 Task: Open Card Legal Compliance Review in Board Business Model Revenue Streams Analysis and Optimization to Workspace Administrative Assistance and add a team member Softage.1@softage.net, a label Yellow, a checklist Affiliate Marketing, an attachment from your google drive, a color Yellow and finally, add a card description 'Develop and launch new customer acquisition strategy' and a comment 'Given the potential impact of this task on our company social responsibility, let us ensure that we approach it with a sense of ethical awareness and consciousness.'. Add a start date 'Jan 09, 1900' with a due date 'Jan 16, 1900'
Action: Mouse moved to (731, 204)
Screenshot: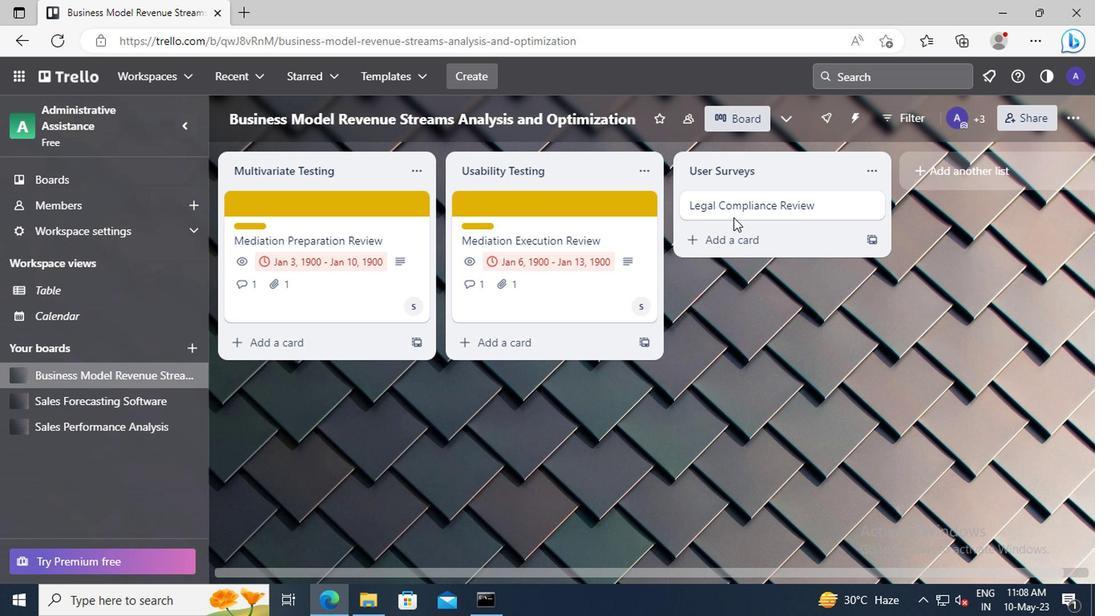 
Action: Mouse pressed left at (731, 204)
Screenshot: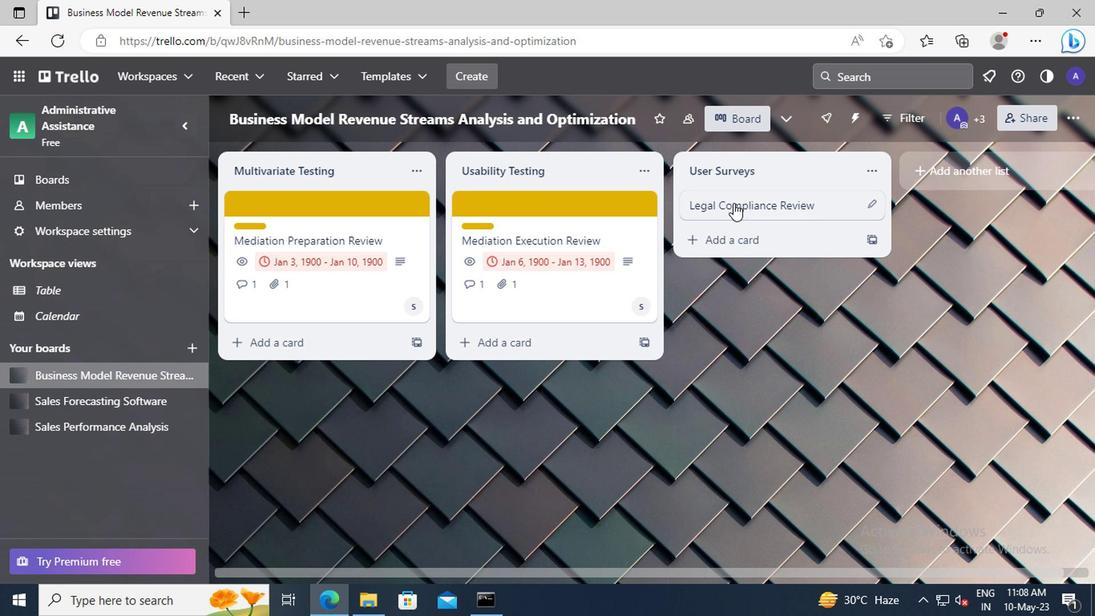 
Action: Mouse moved to (740, 261)
Screenshot: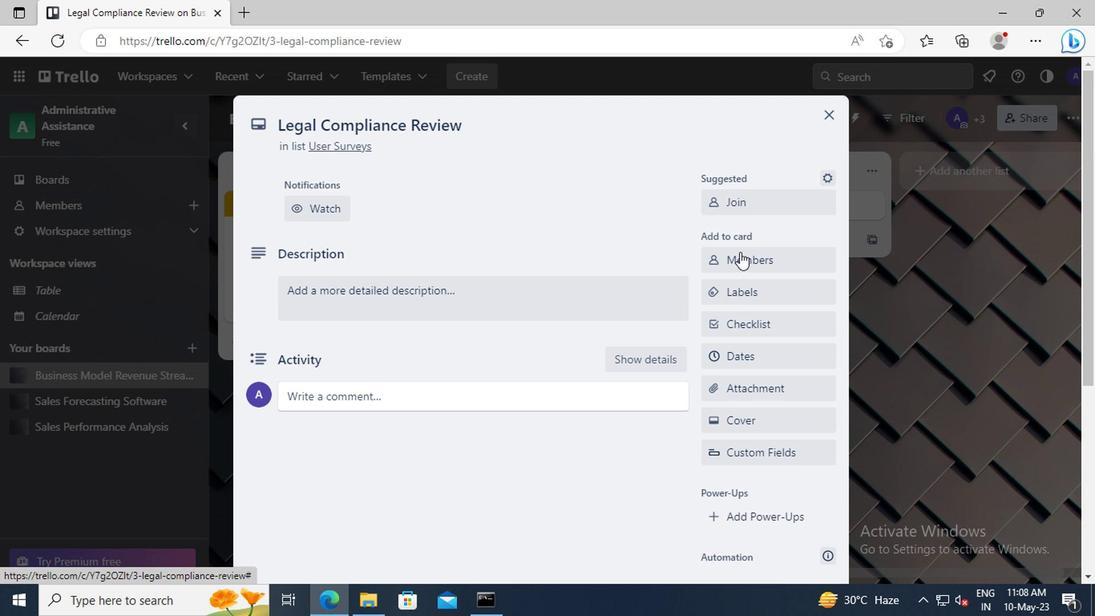 
Action: Mouse pressed left at (740, 261)
Screenshot: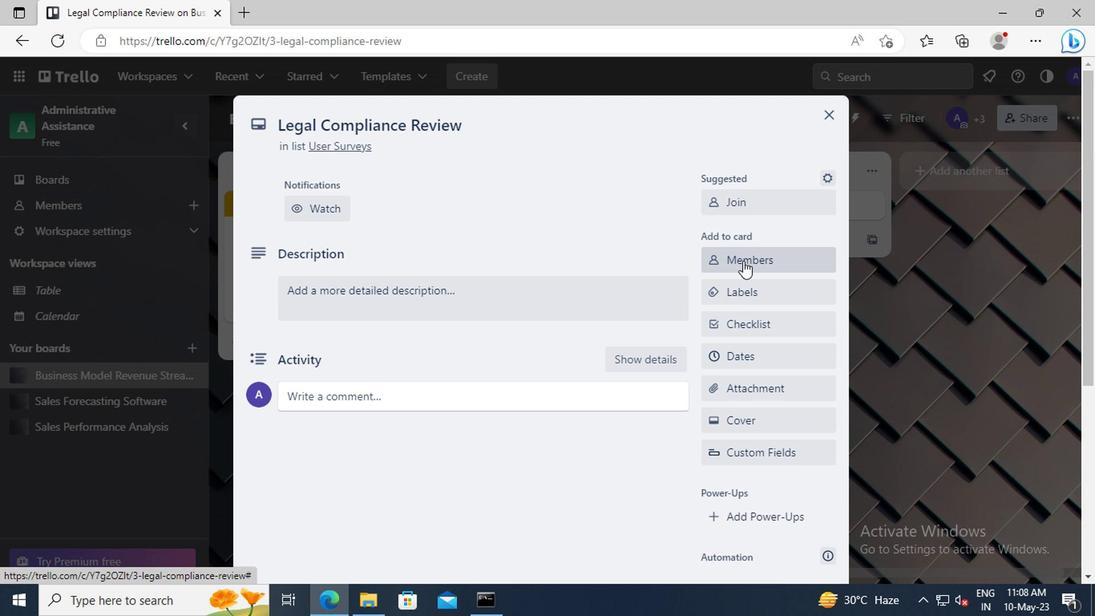 
Action: Mouse moved to (750, 331)
Screenshot: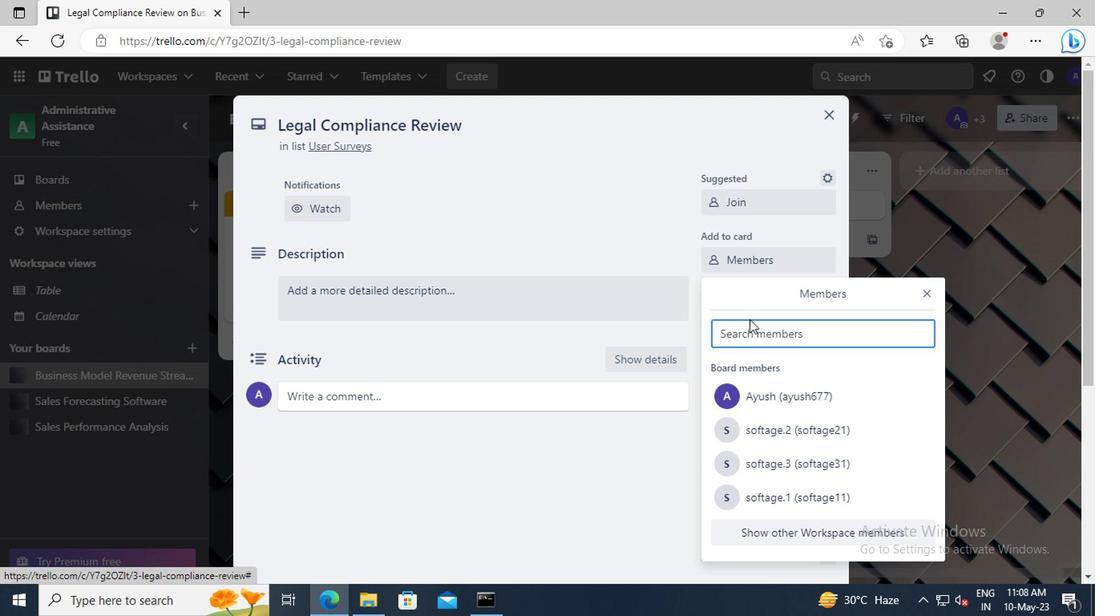 
Action: Mouse pressed left at (750, 331)
Screenshot: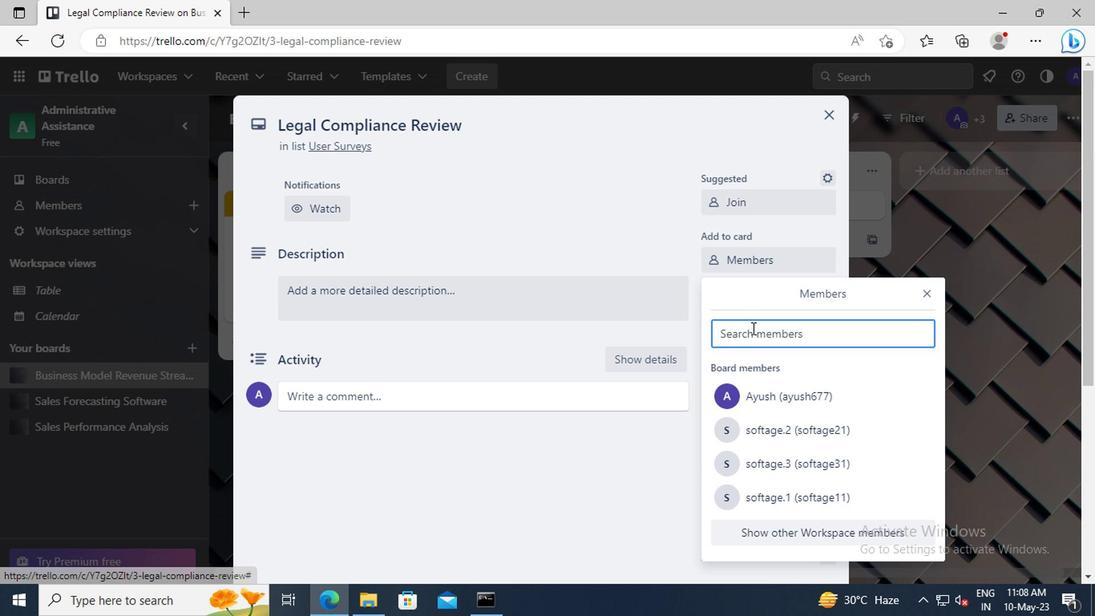 
Action: Key pressed <Key.shift>SOFTAGE.1
Screenshot: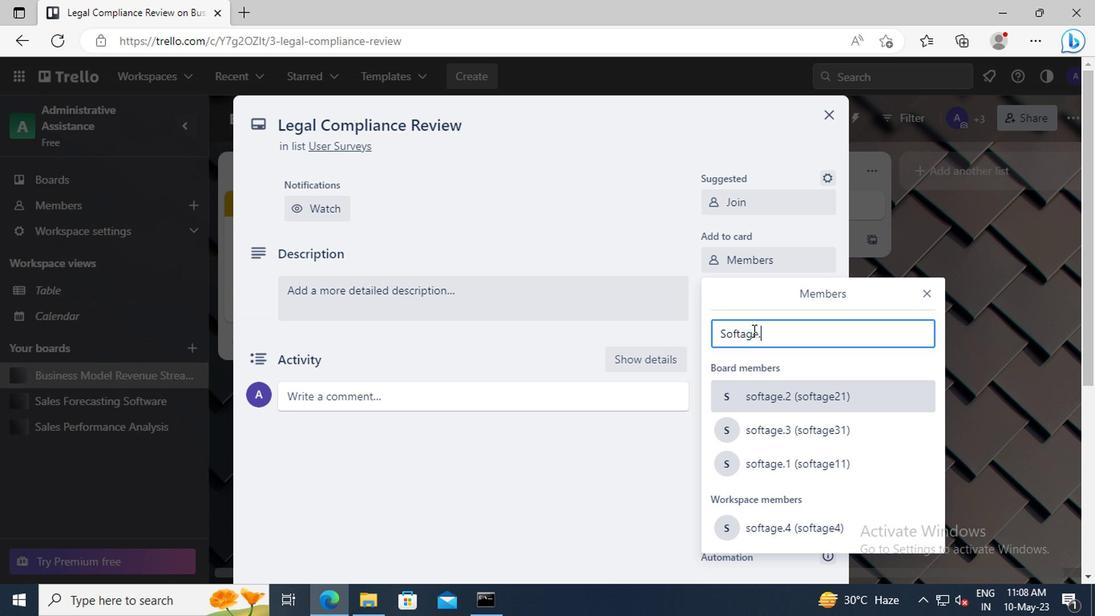 
Action: Mouse moved to (751, 395)
Screenshot: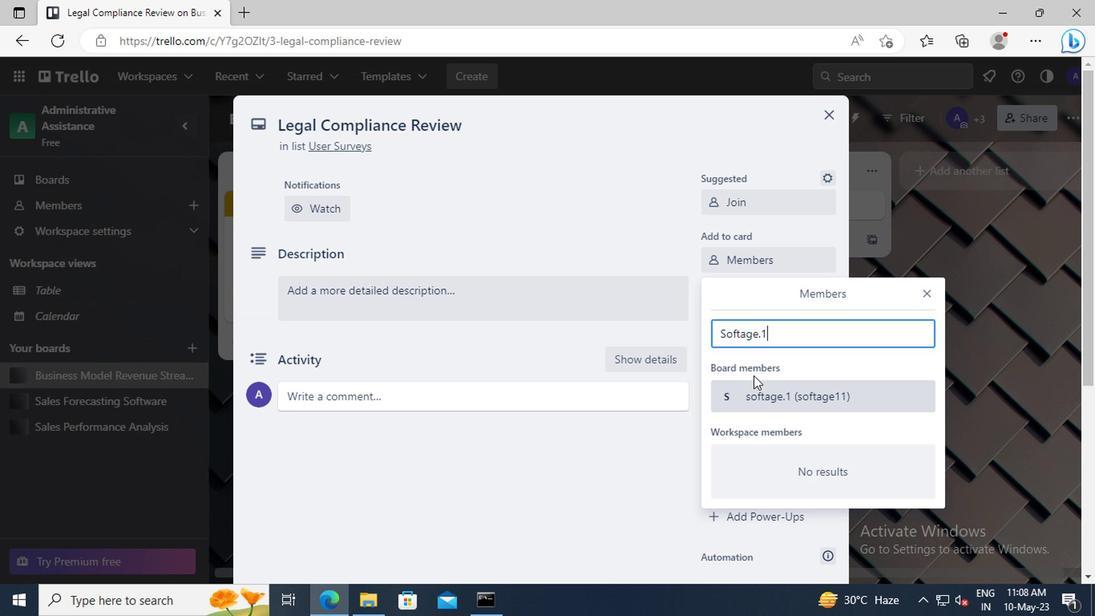 
Action: Mouse pressed left at (751, 395)
Screenshot: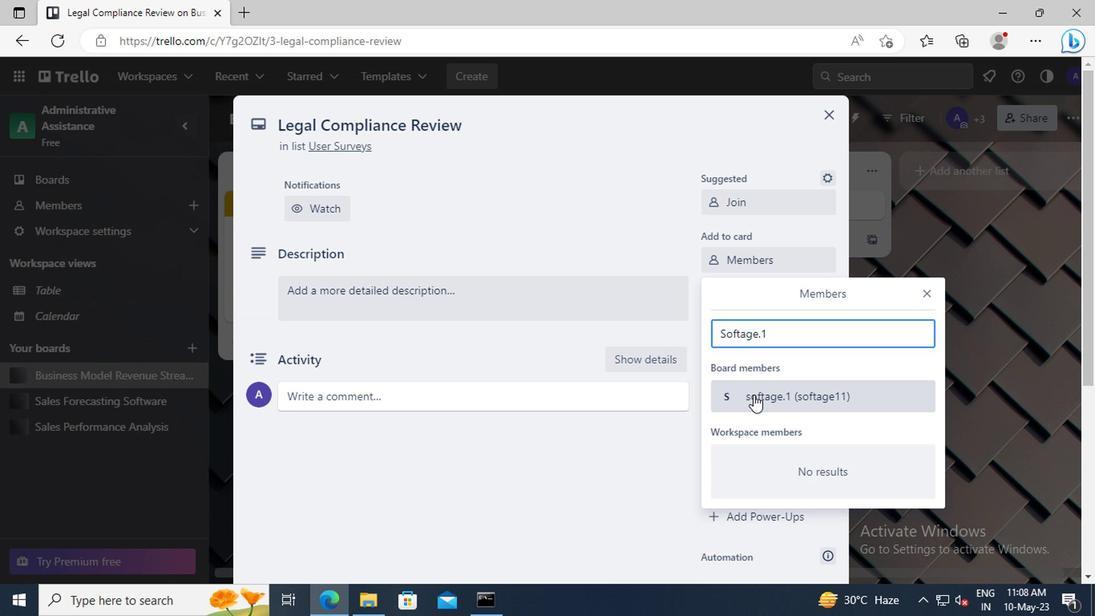 
Action: Mouse moved to (924, 294)
Screenshot: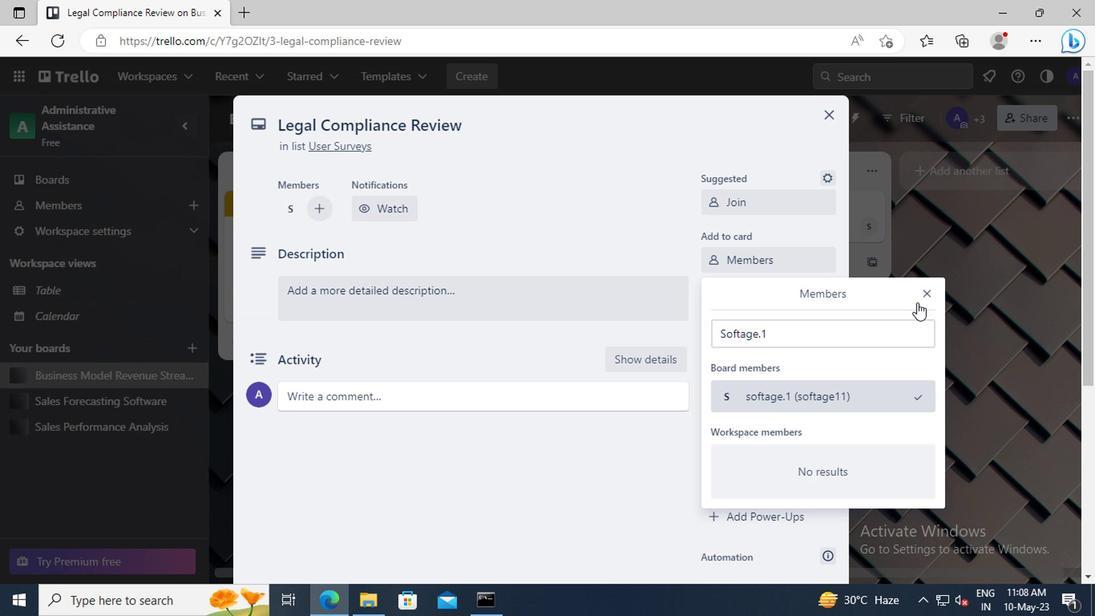 
Action: Mouse pressed left at (924, 294)
Screenshot: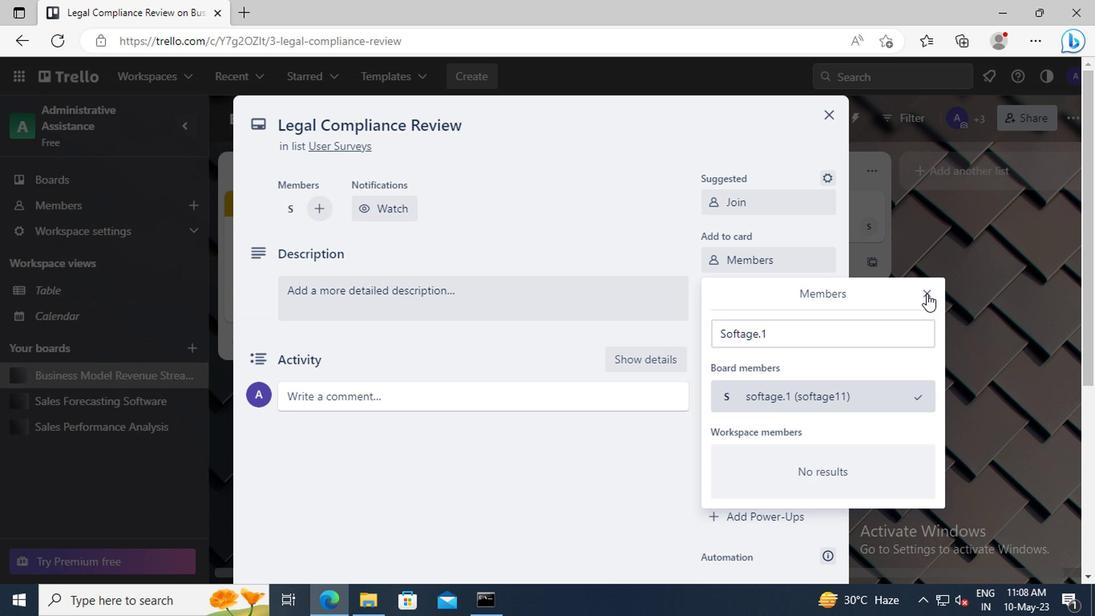 
Action: Mouse moved to (783, 294)
Screenshot: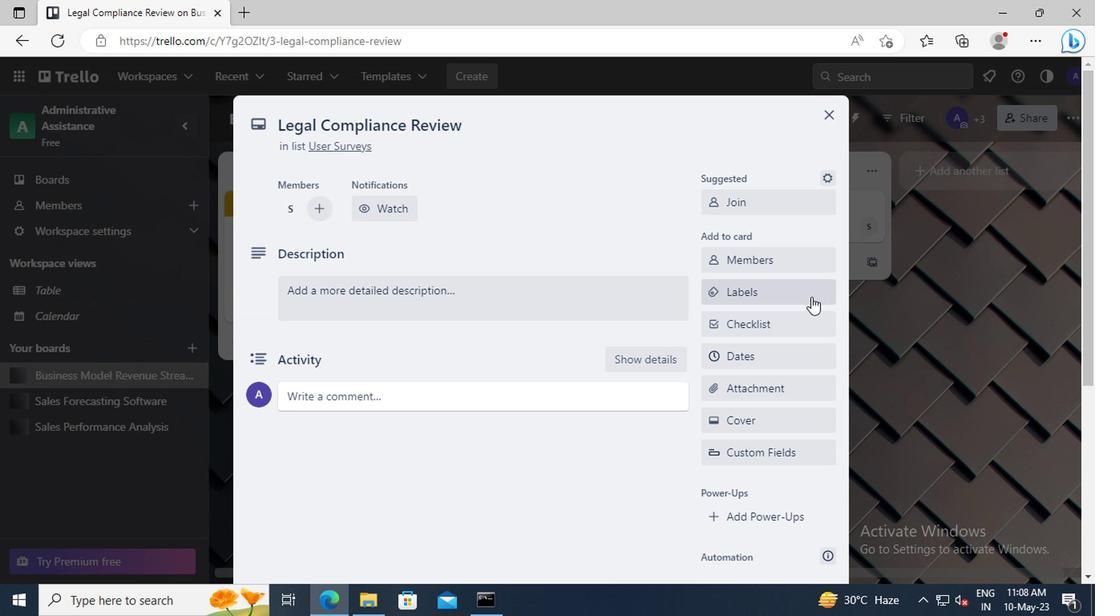 
Action: Mouse pressed left at (783, 294)
Screenshot: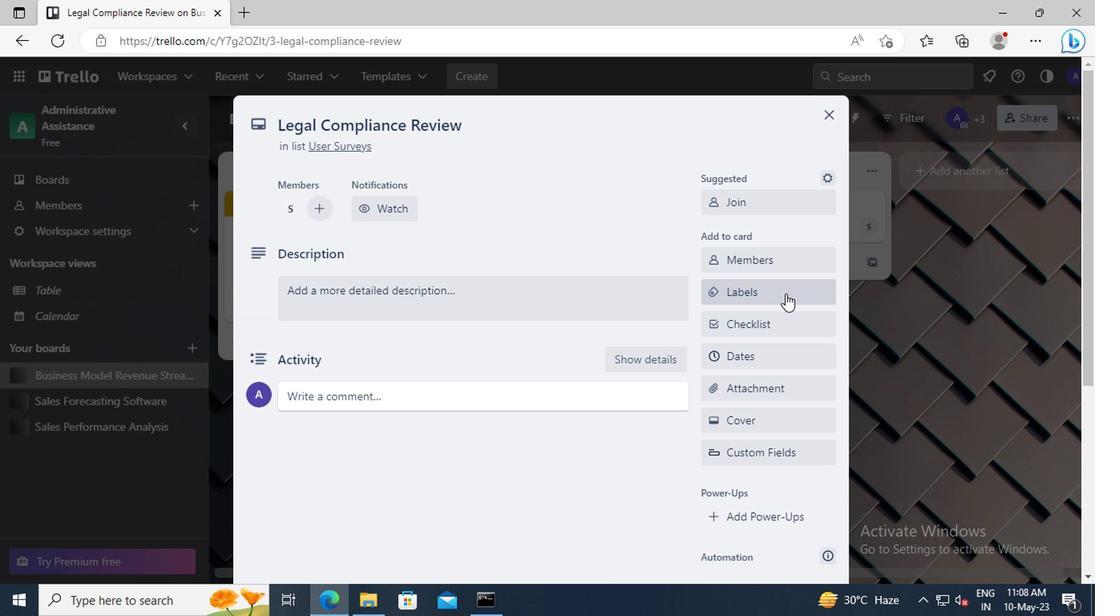 
Action: Mouse moved to (804, 398)
Screenshot: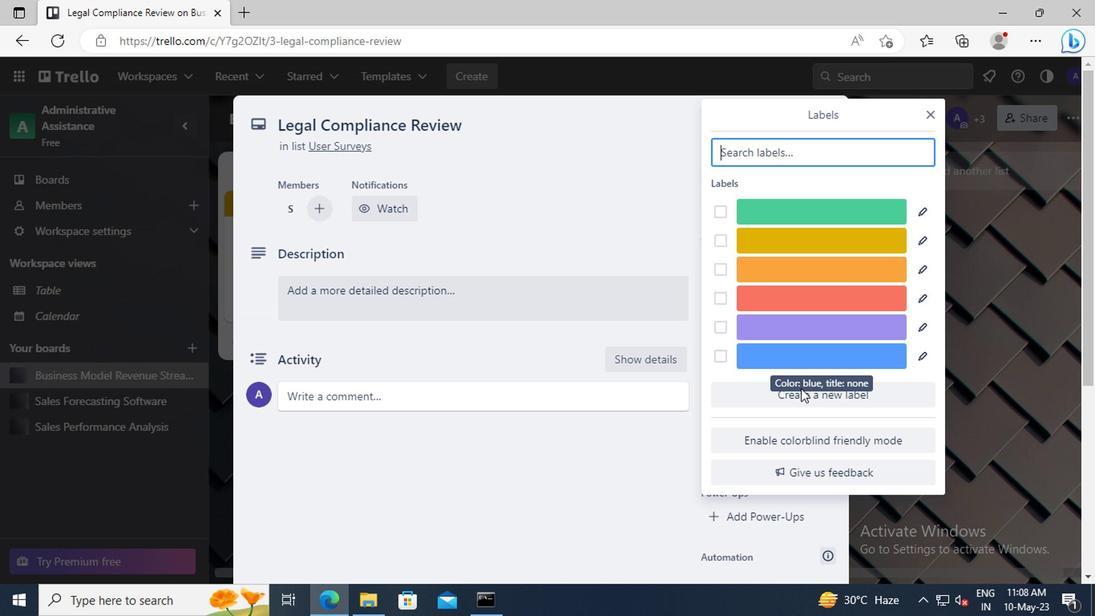 
Action: Mouse pressed left at (804, 398)
Screenshot: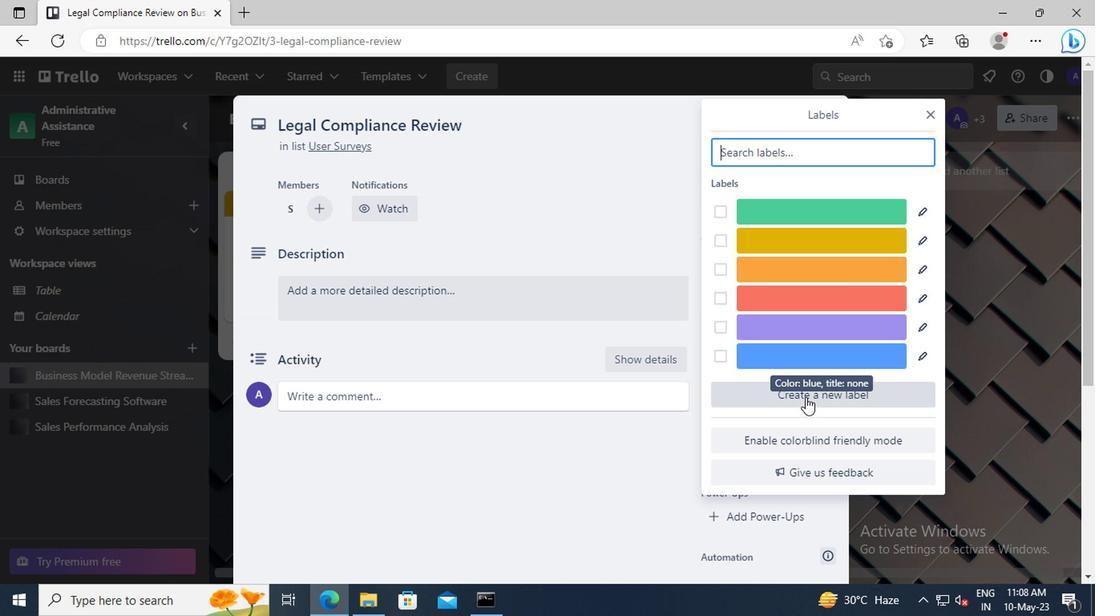 
Action: Mouse moved to (787, 347)
Screenshot: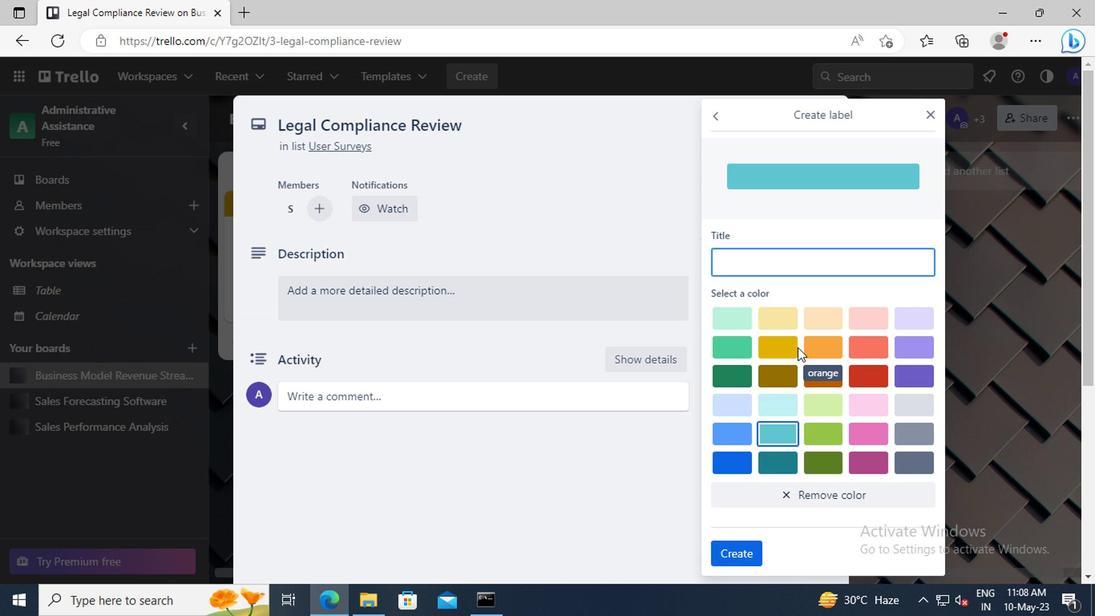 
Action: Mouse pressed left at (787, 347)
Screenshot: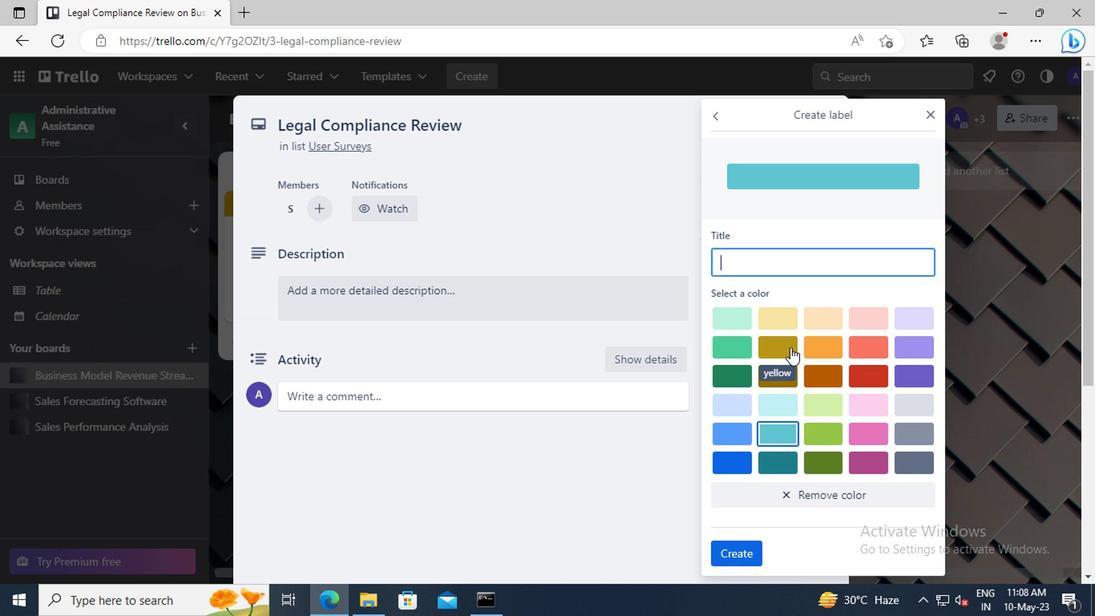
Action: Mouse moved to (744, 547)
Screenshot: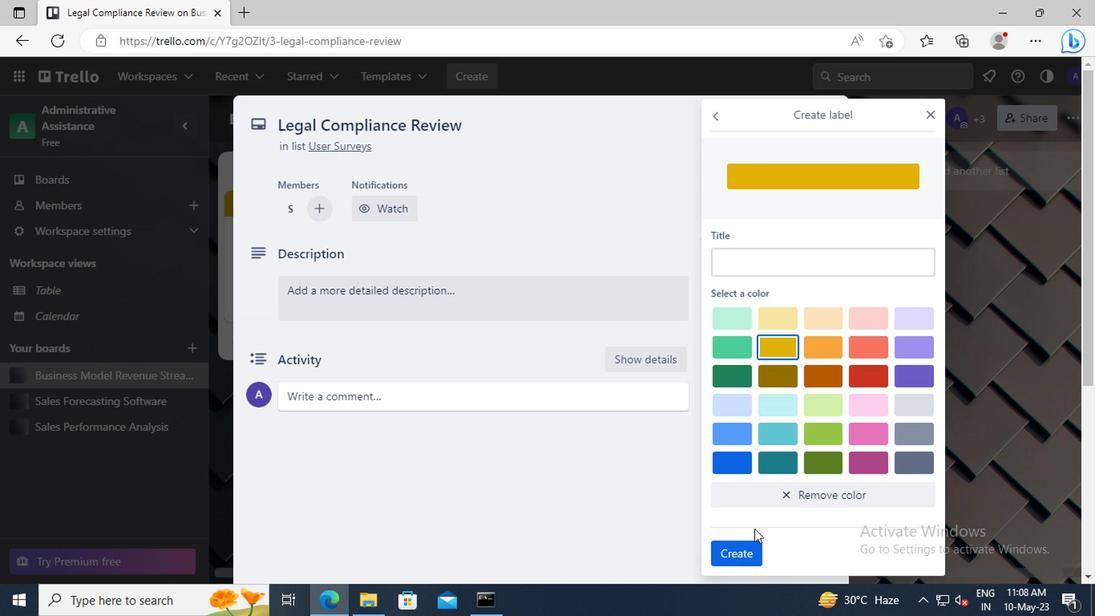 
Action: Mouse pressed left at (744, 547)
Screenshot: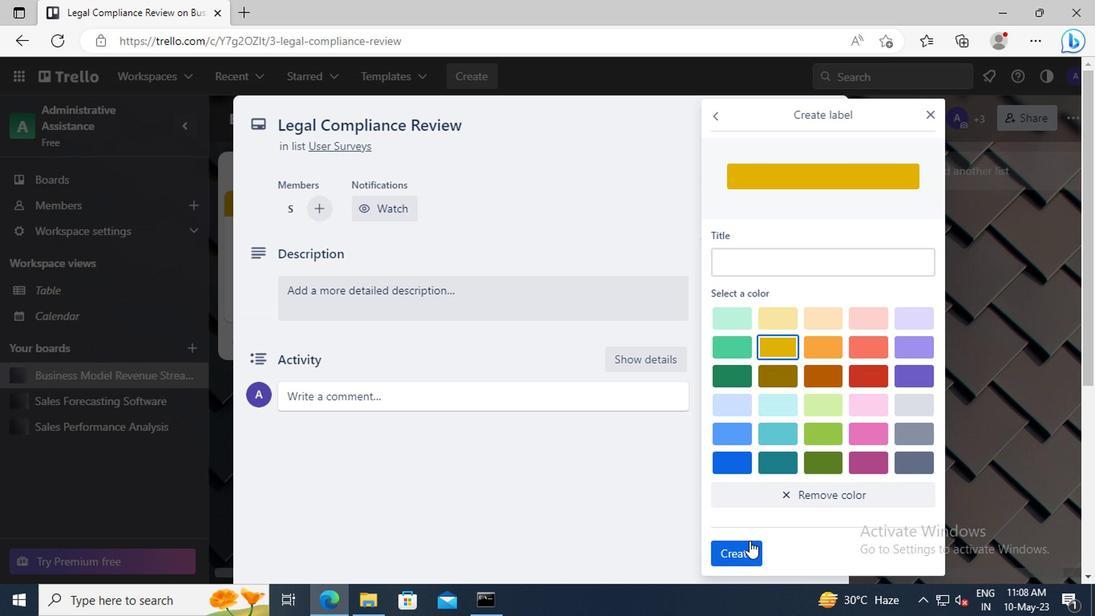 
Action: Mouse moved to (925, 115)
Screenshot: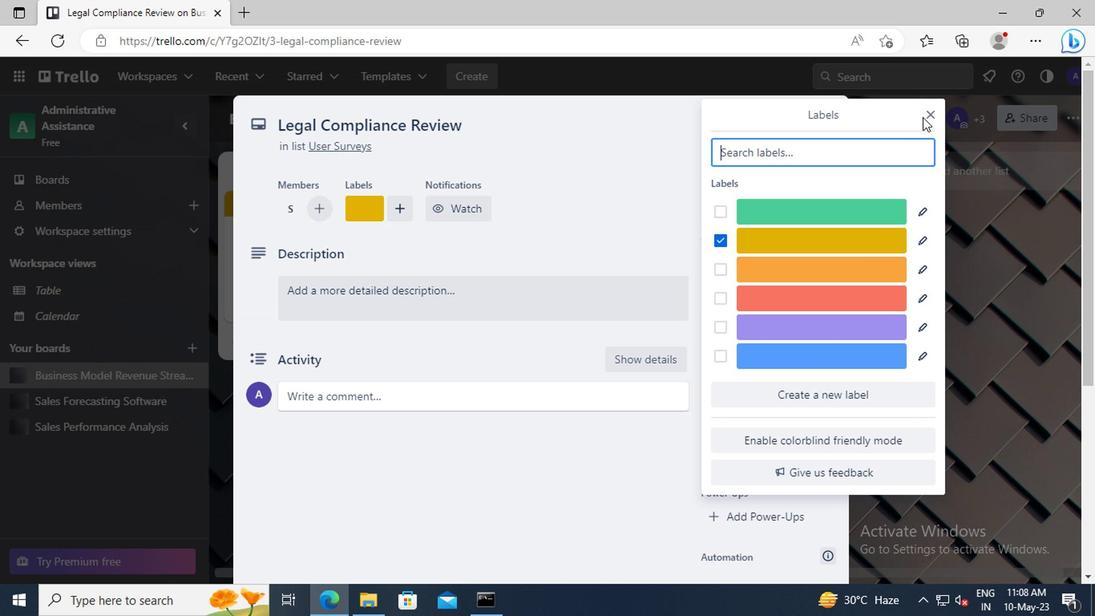 
Action: Mouse pressed left at (925, 115)
Screenshot: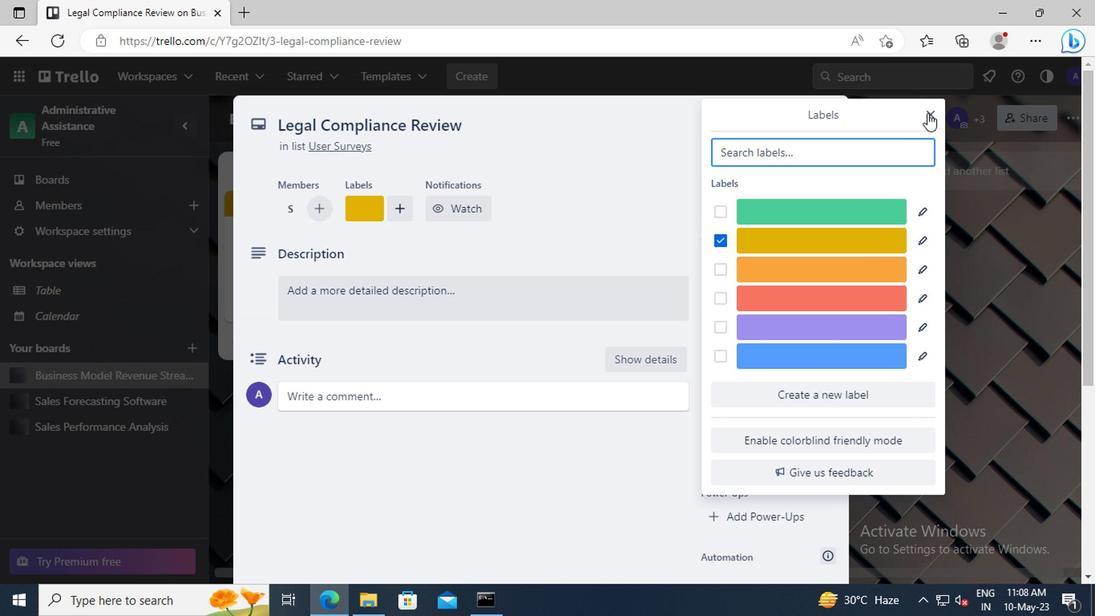 
Action: Mouse moved to (783, 327)
Screenshot: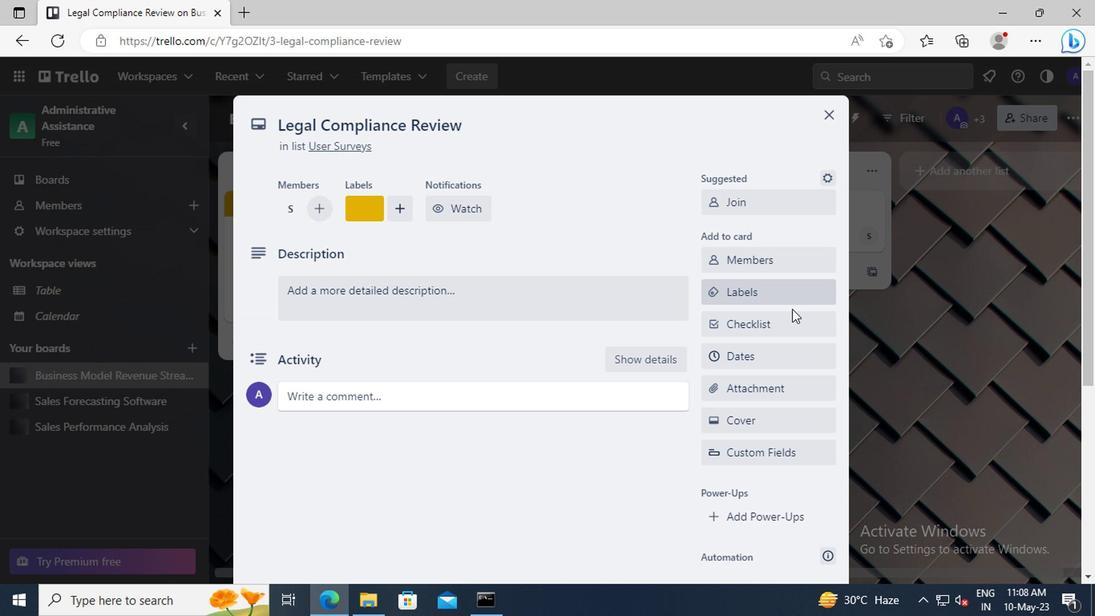
Action: Mouse pressed left at (783, 327)
Screenshot: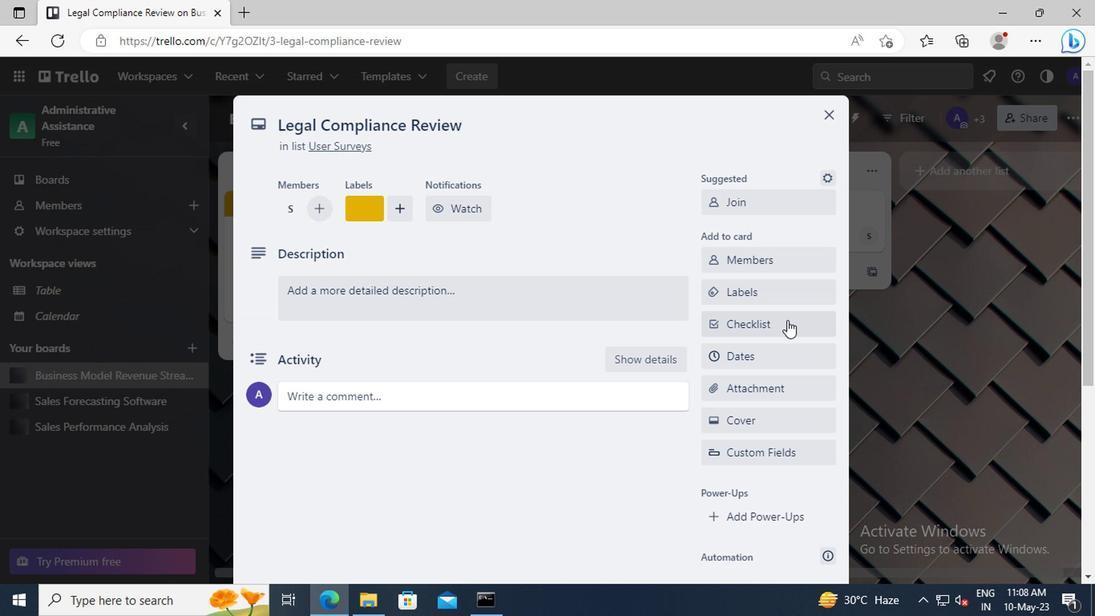 
Action: Key pressed <Key.shift>AFFILIATE<Key.space><Key.shift>MARKETING
Screenshot: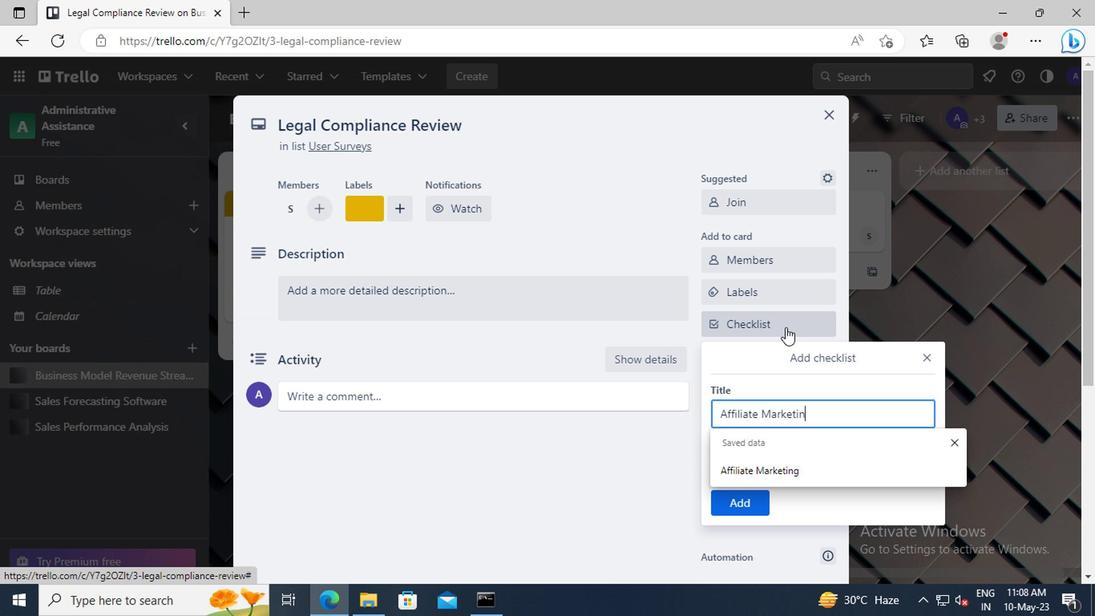 
Action: Mouse moved to (737, 503)
Screenshot: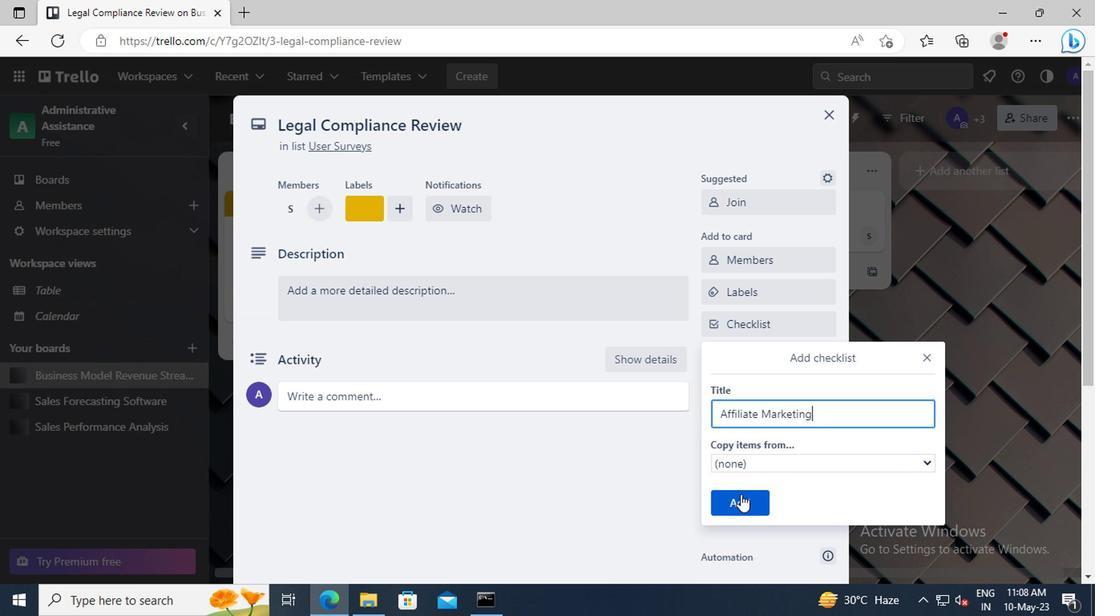 
Action: Mouse pressed left at (737, 503)
Screenshot: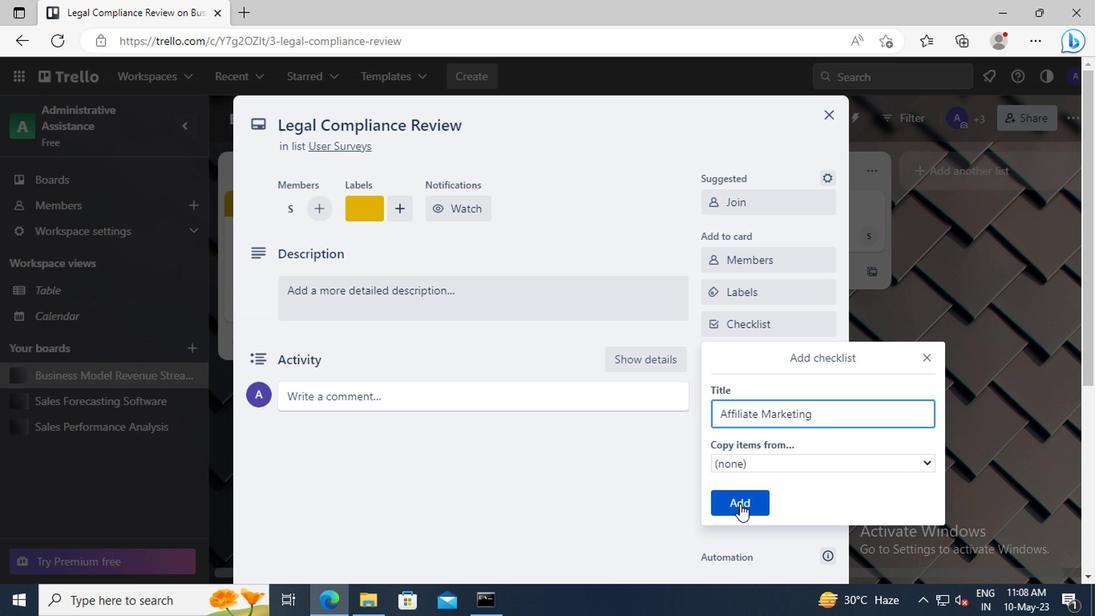 
Action: Mouse moved to (760, 394)
Screenshot: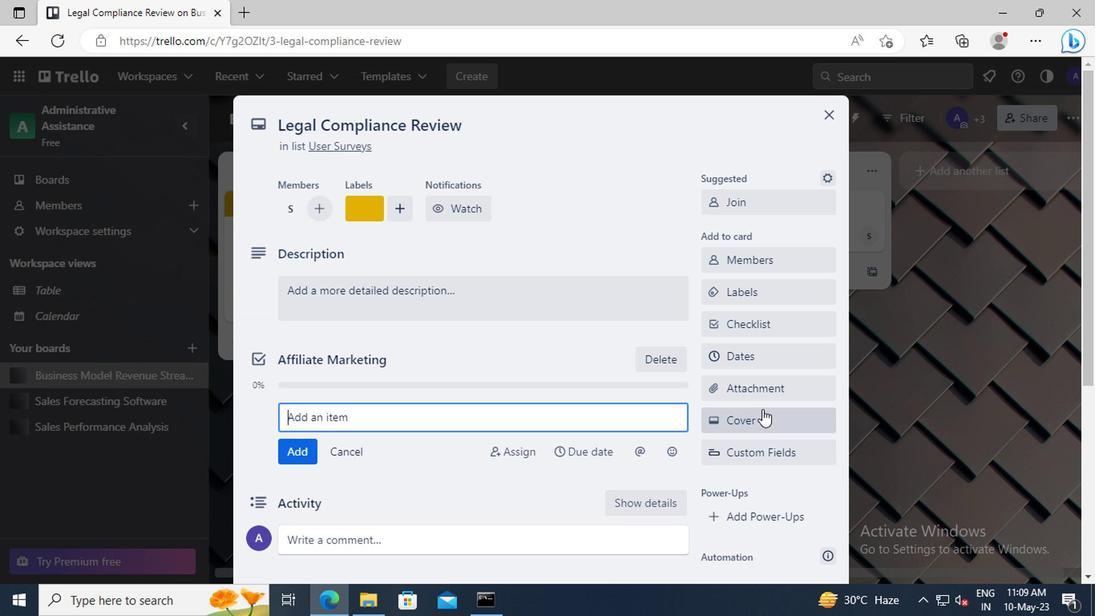 
Action: Mouse pressed left at (760, 394)
Screenshot: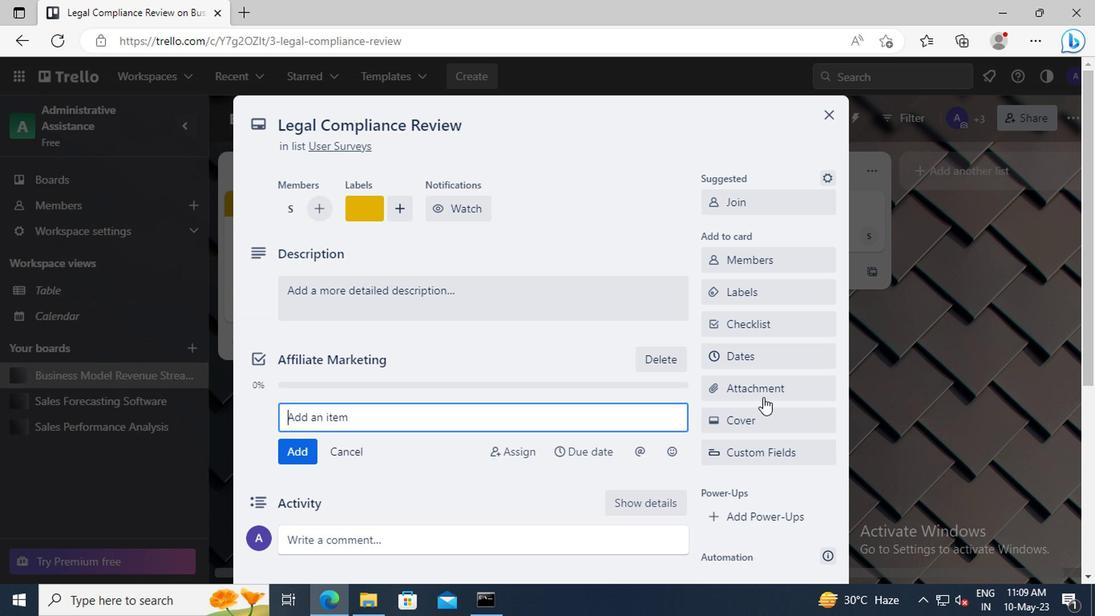 
Action: Mouse moved to (758, 197)
Screenshot: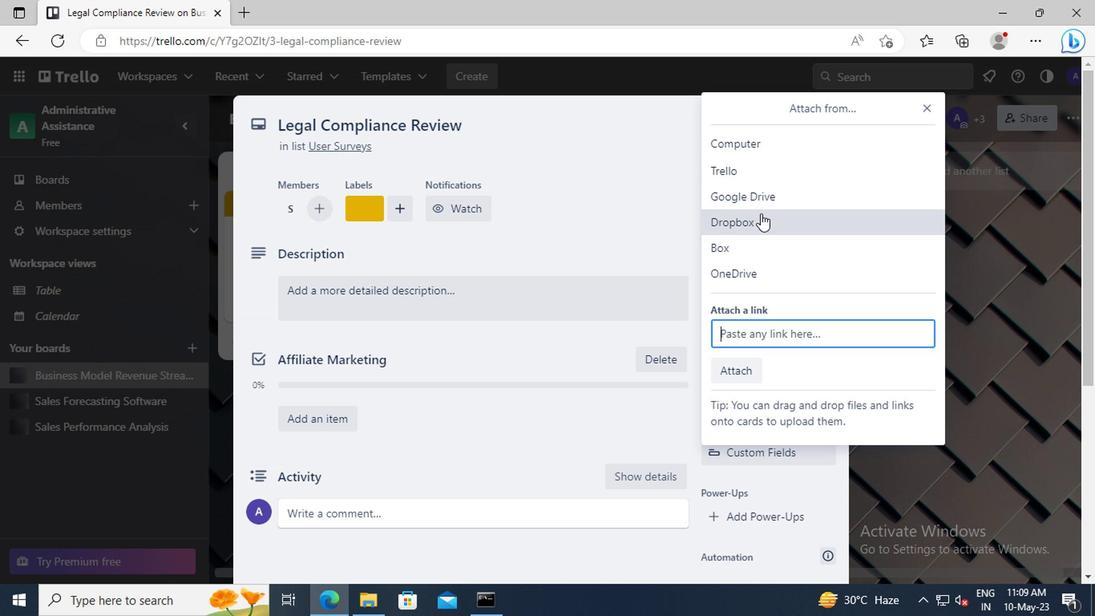 
Action: Mouse pressed left at (758, 197)
Screenshot: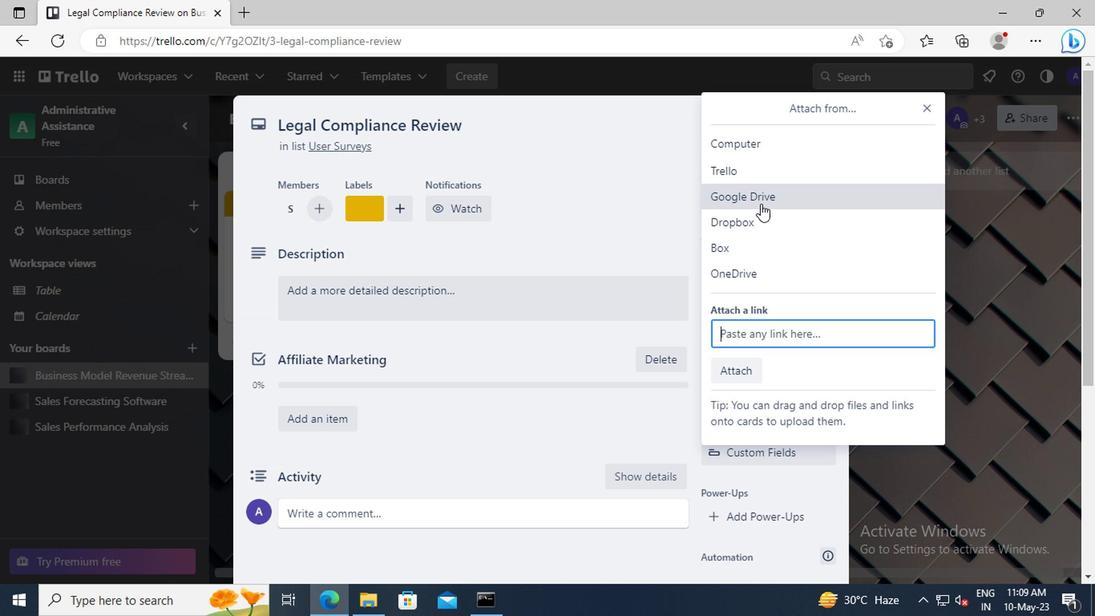 
Action: Mouse moved to (297, 334)
Screenshot: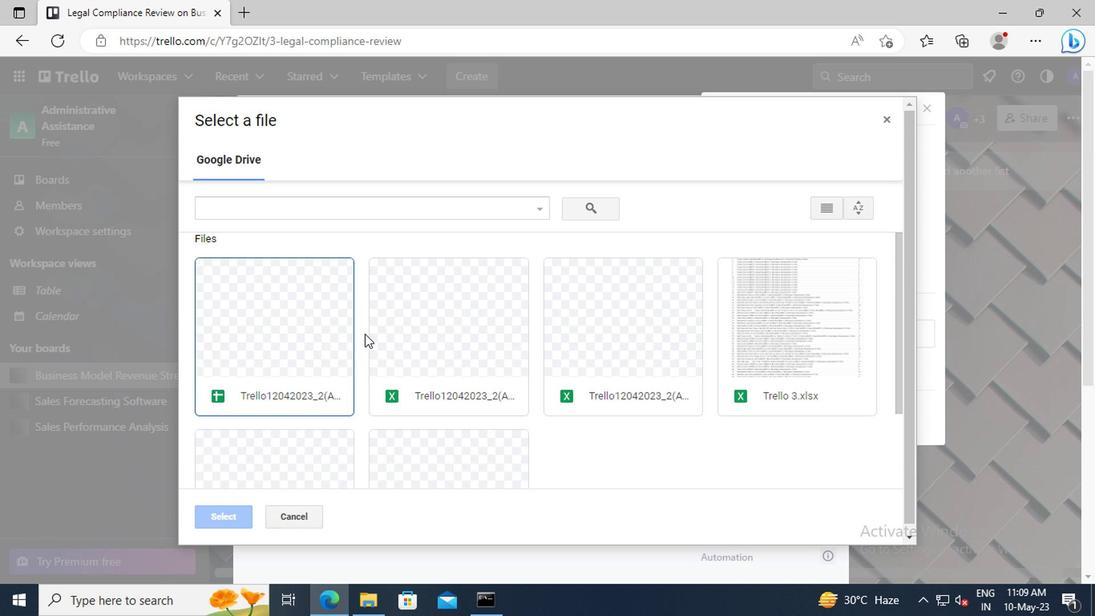
Action: Mouse pressed left at (297, 334)
Screenshot: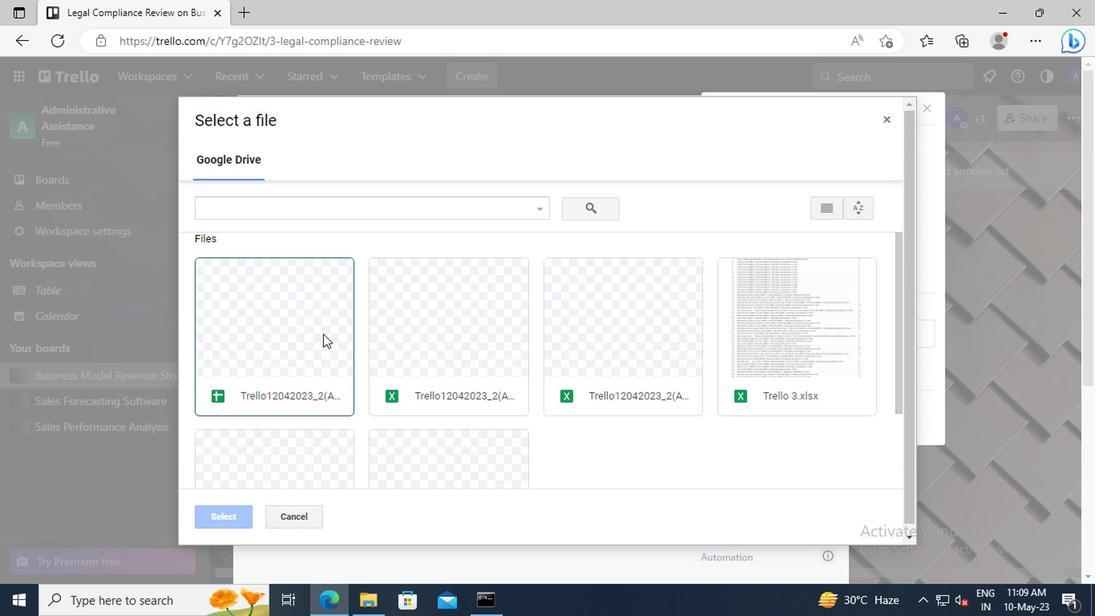 
Action: Mouse moved to (224, 520)
Screenshot: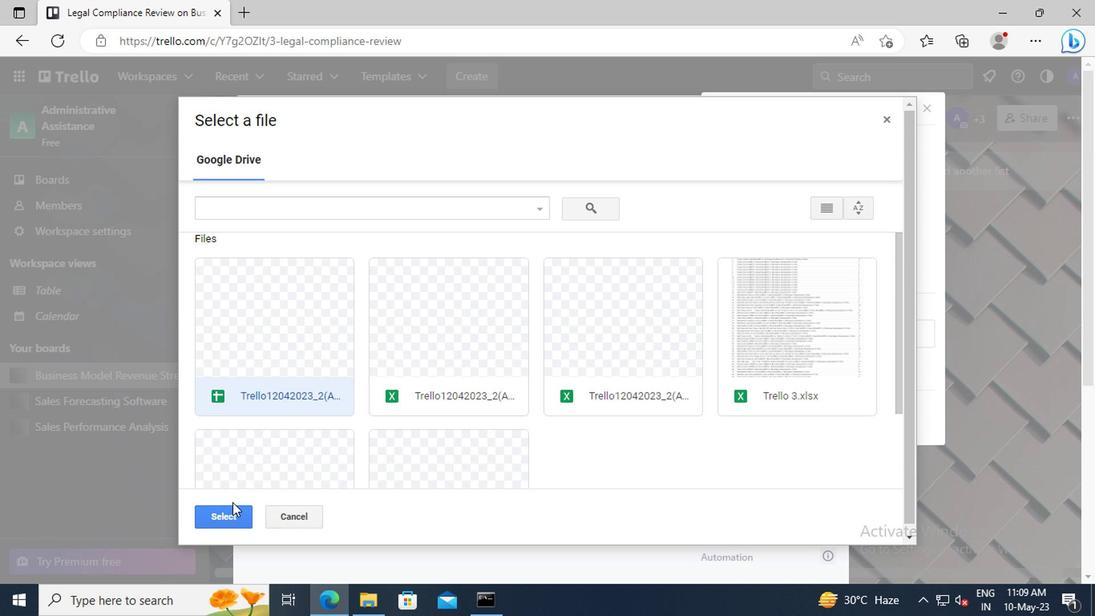 
Action: Mouse pressed left at (224, 520)
Screenshot: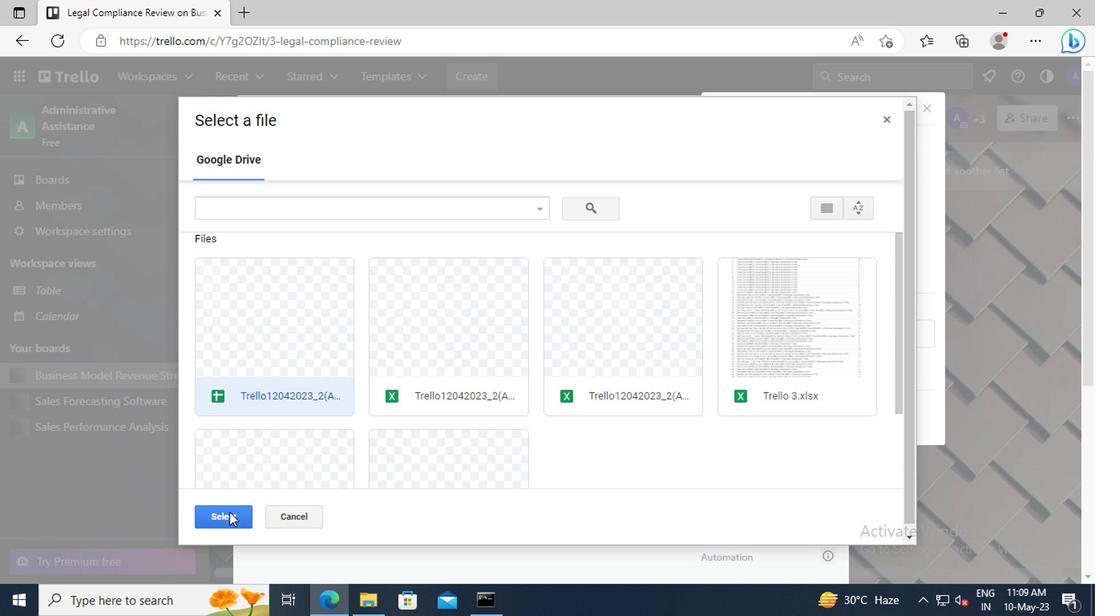 
Action: Mouse moved to (724, 423)
Screenshot: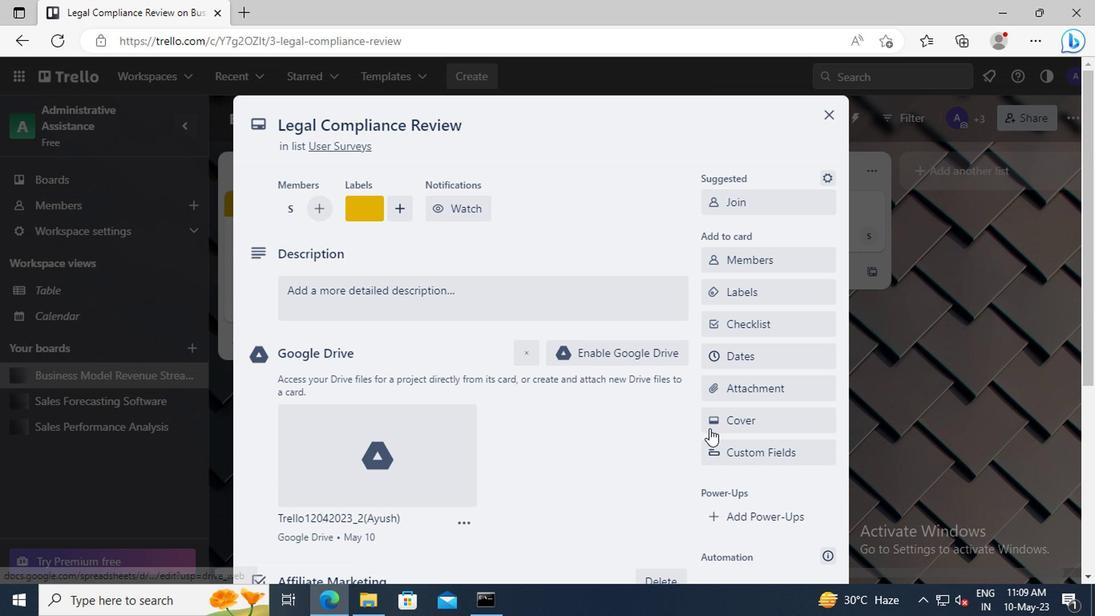 
Action: Mouse pressed left at (724, 423)
Screenshot: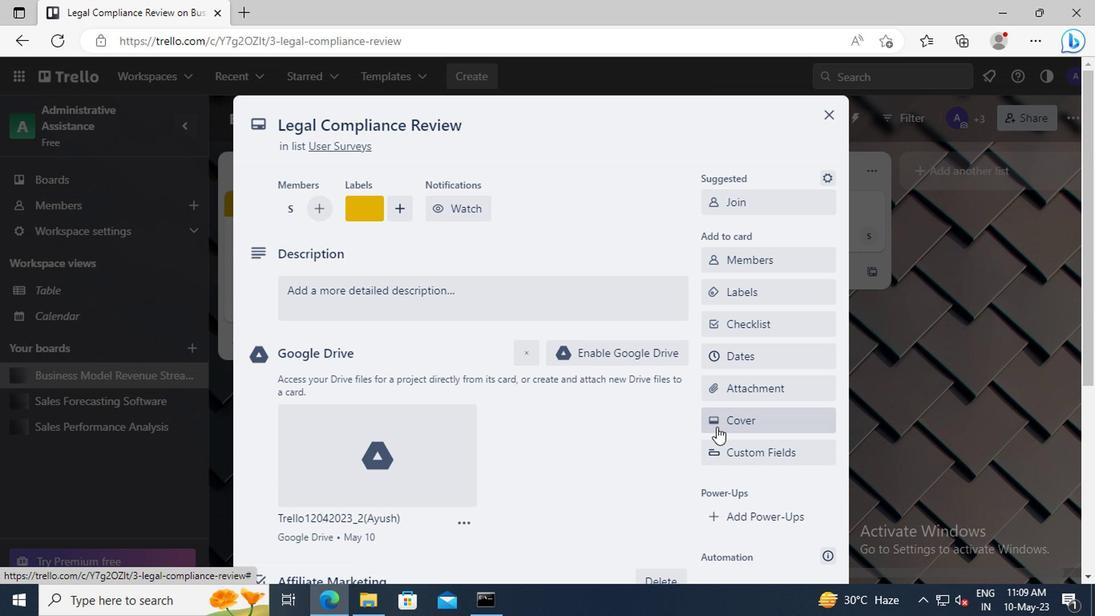 
Action: Mouse moved to (776, 272)
Screenshot: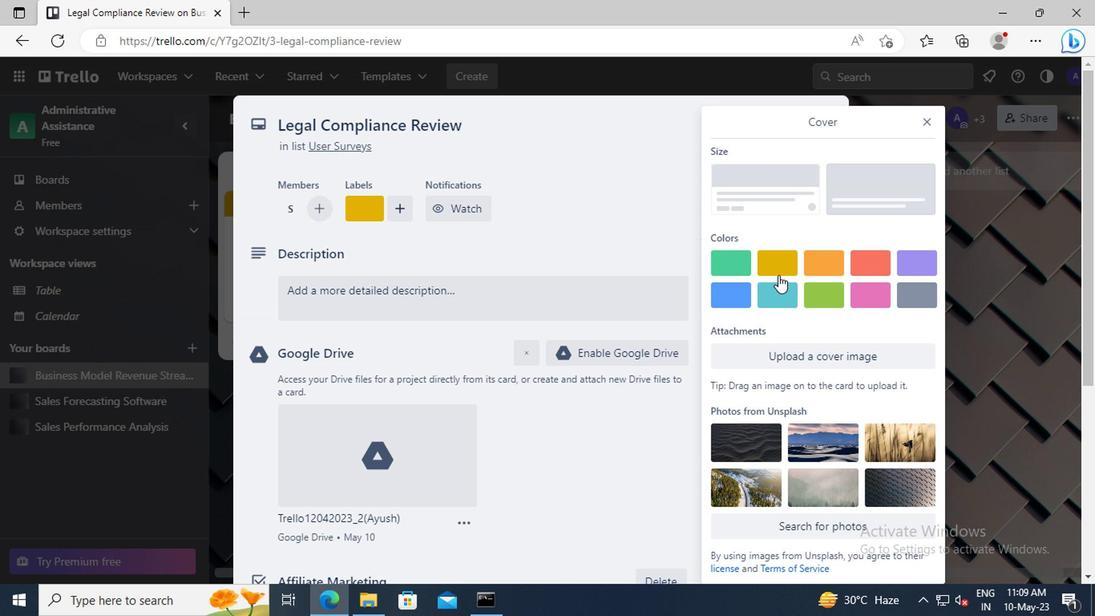 
Action: Mouse pressed left at (776, 272)
Screenshot: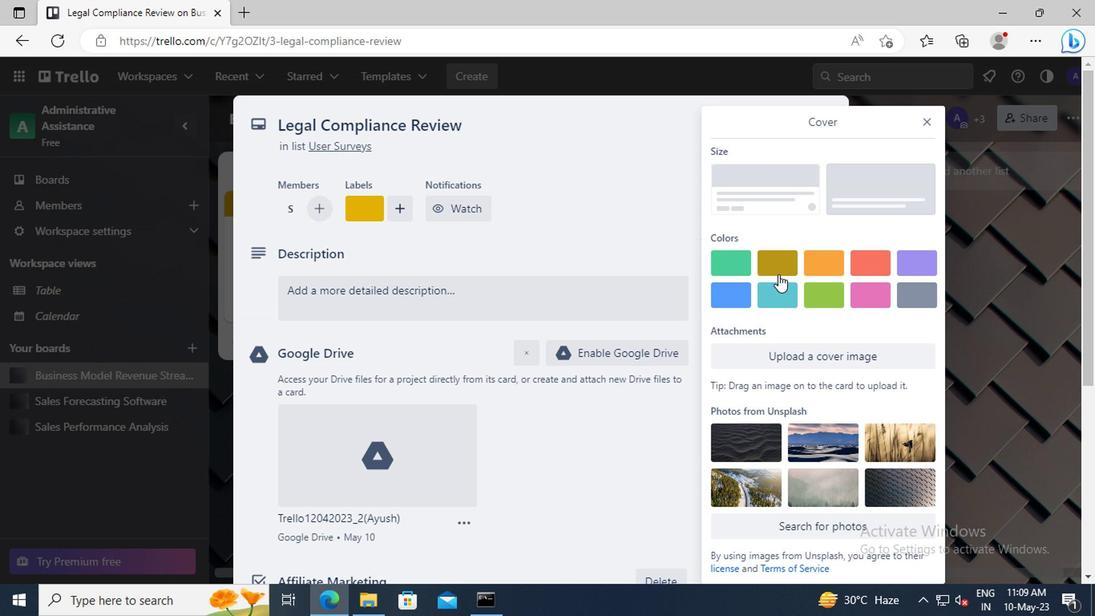 
Action: Mouse moved to (925, 111)
Screenshot: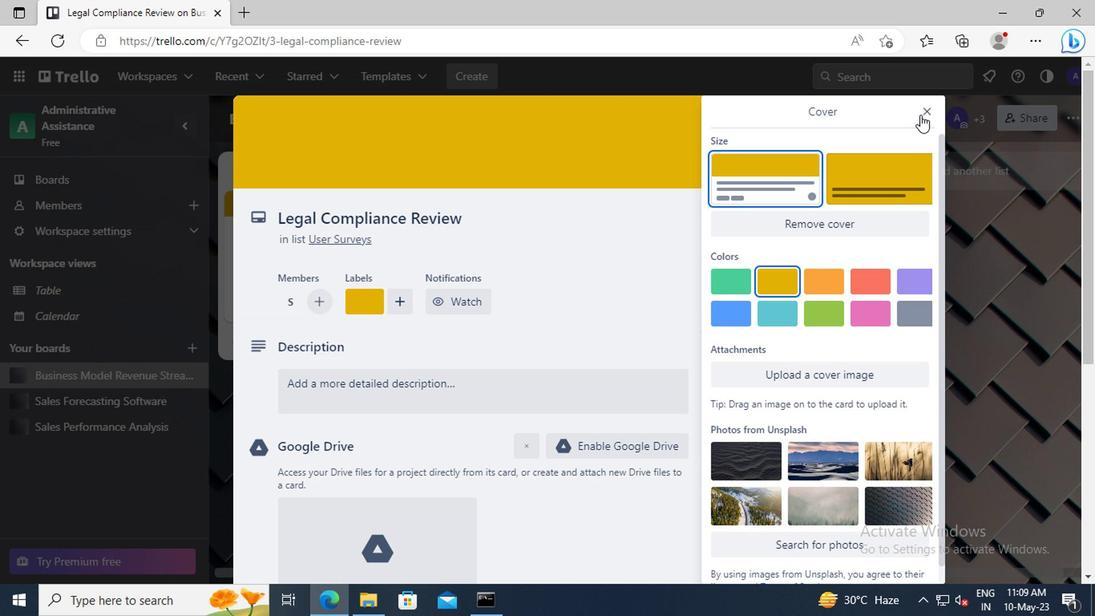 
Action: Mouse pressed left at (925, 111)
Screenshot: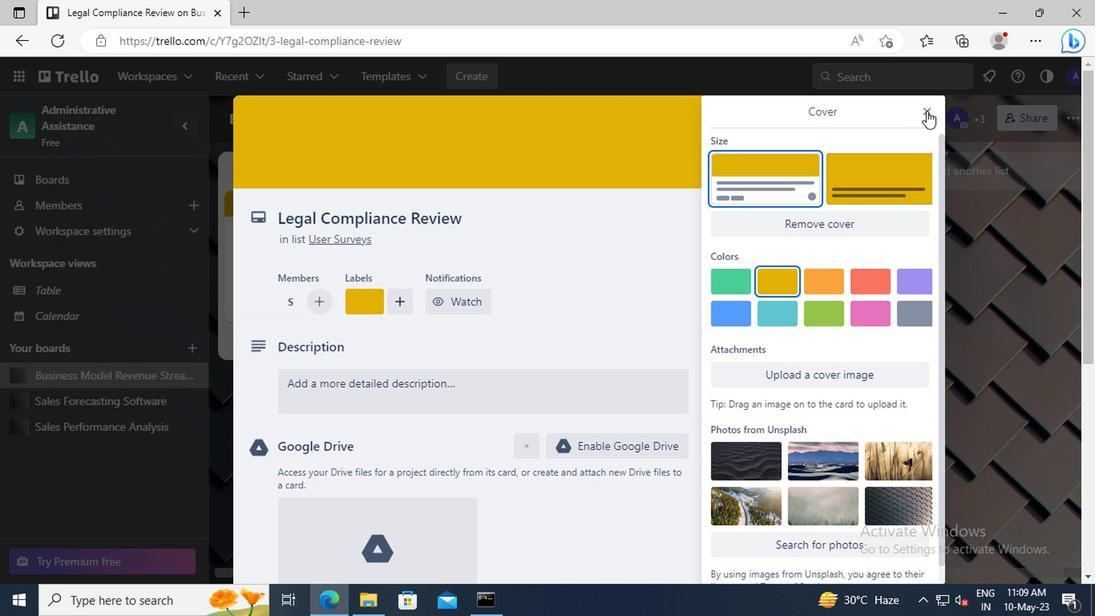 
Action: Mouse moved to (569, 315)
Screenshot: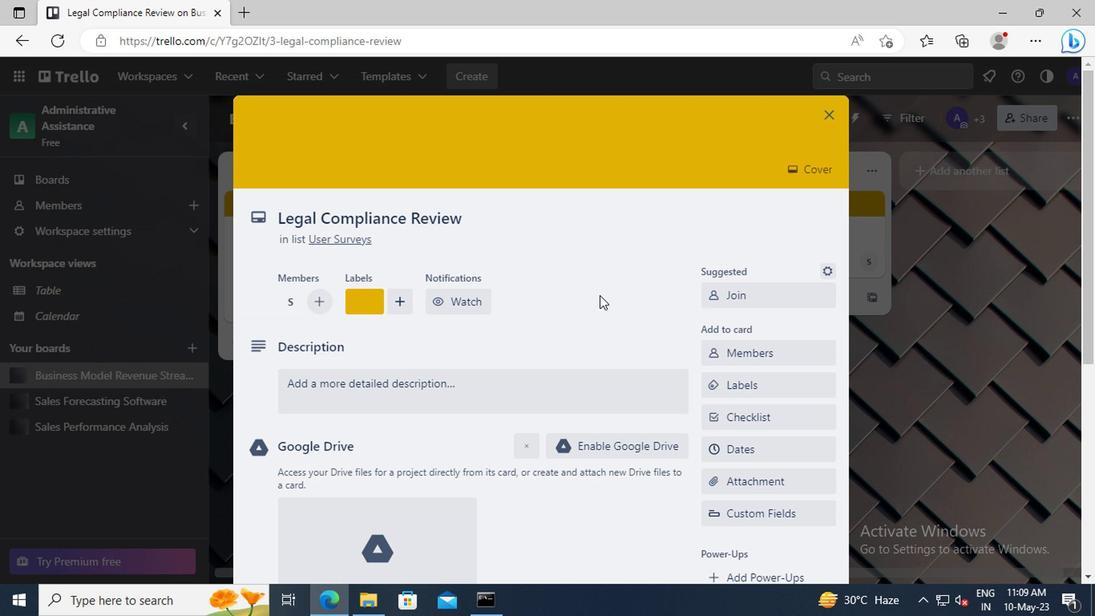 
Action: Mouse scrolled (569, 314) with delta (0, -1)
Screenshot: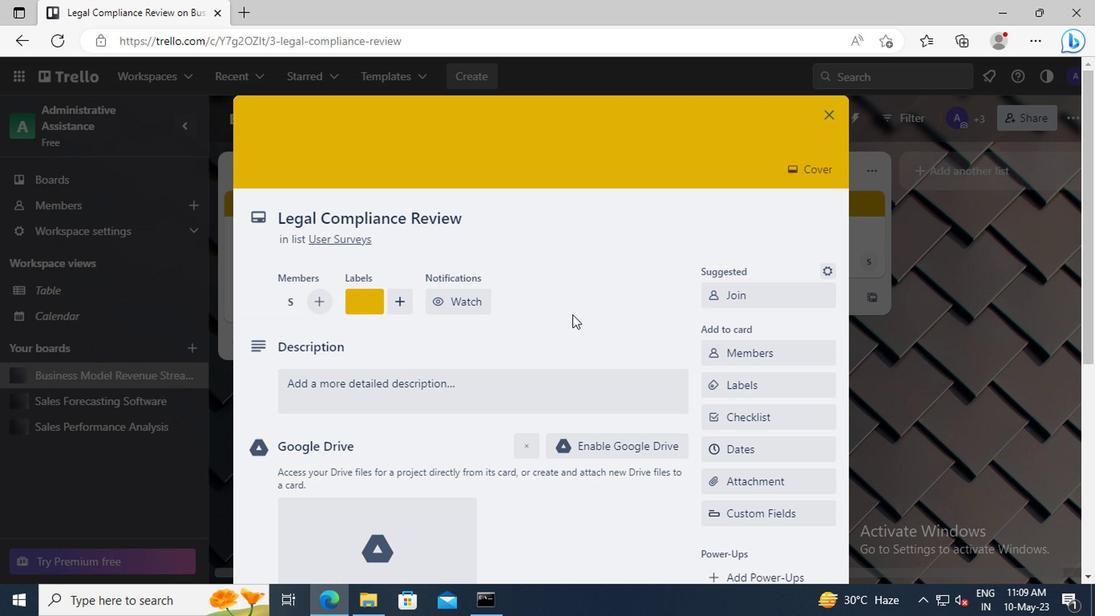 
Action: Mouse moved to (480, 323)
Screenshot: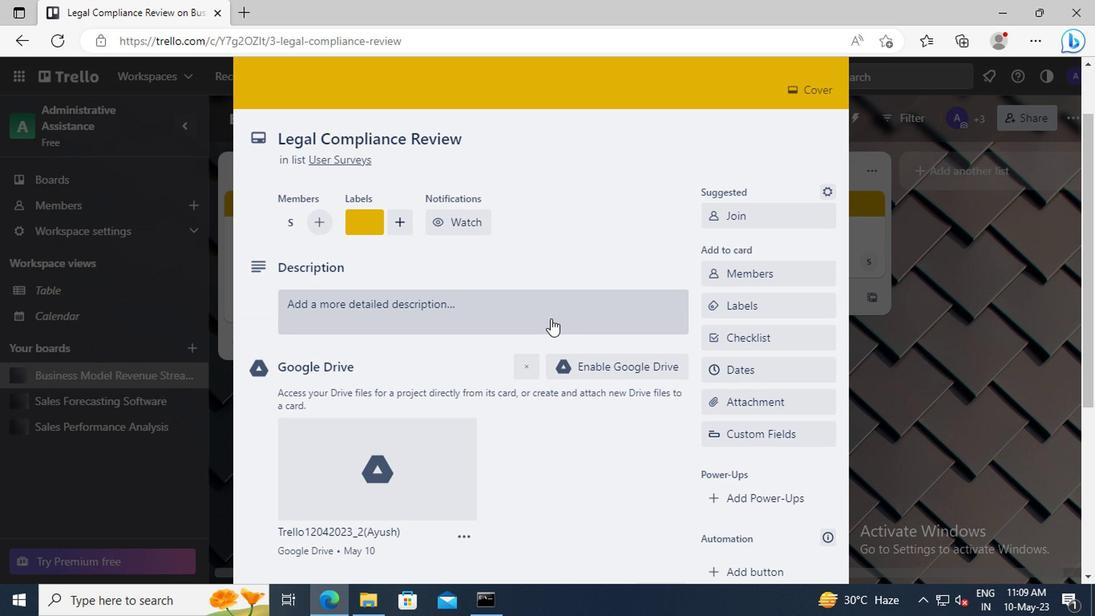 
Action: Mouse pressed left at (480, 323)
Screenshot: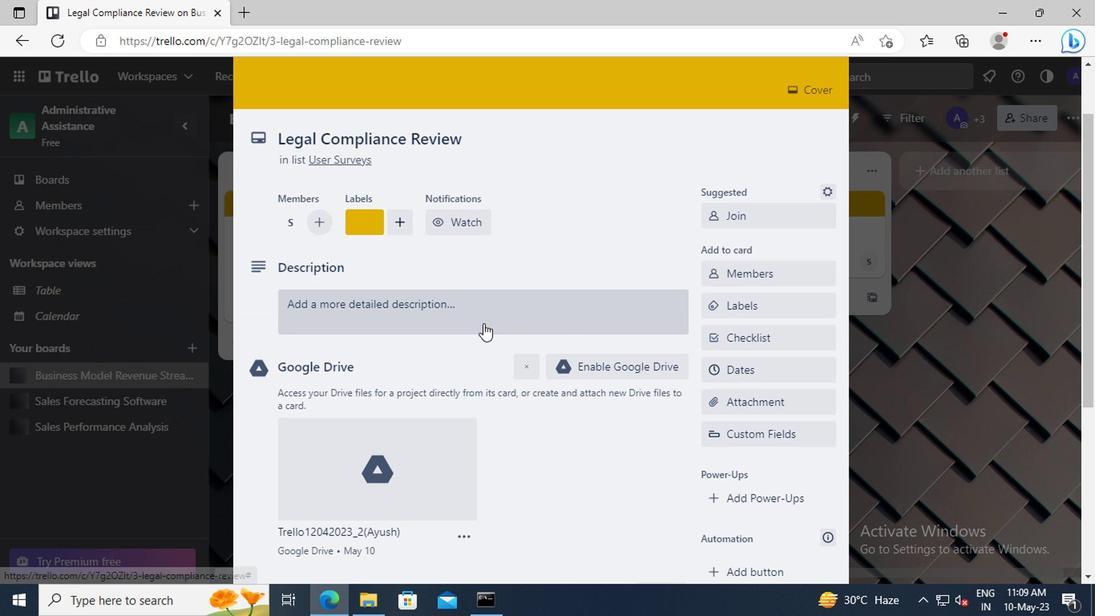 
Action: Key pressed <Key.shift>DEVELOP<Key.space>AND<Key.space>LAUNCH<Key.space>NEW<Key.space>CUSTOMER<Key.space>ACQUISITION<Key.space>STRATEGY
Screenshot: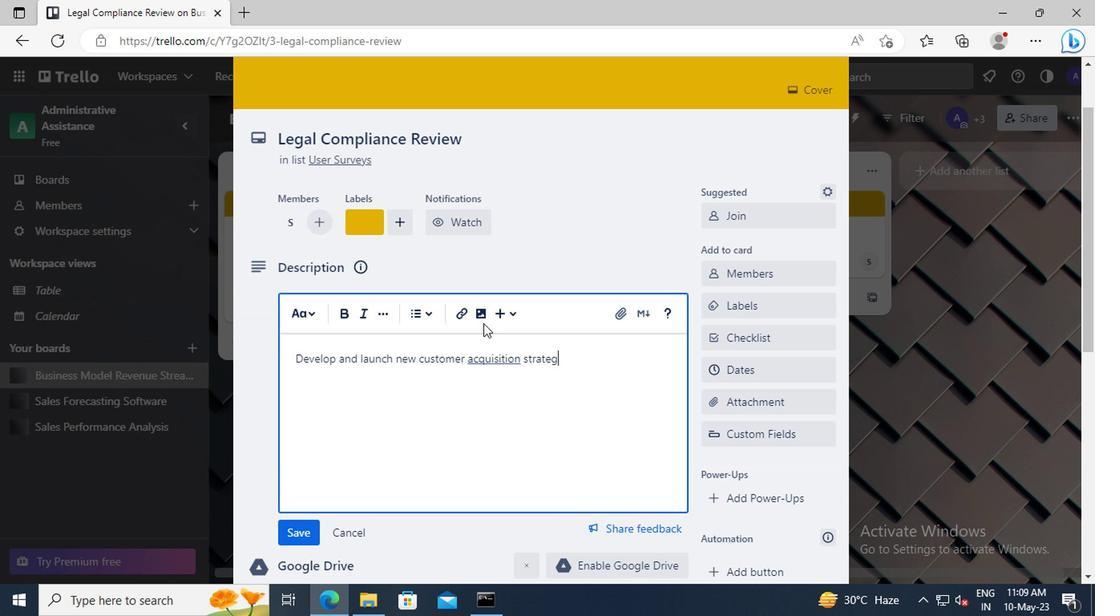 
Action: Mouse scrolled (480, 323) with delta (0, 0)
Screenshot: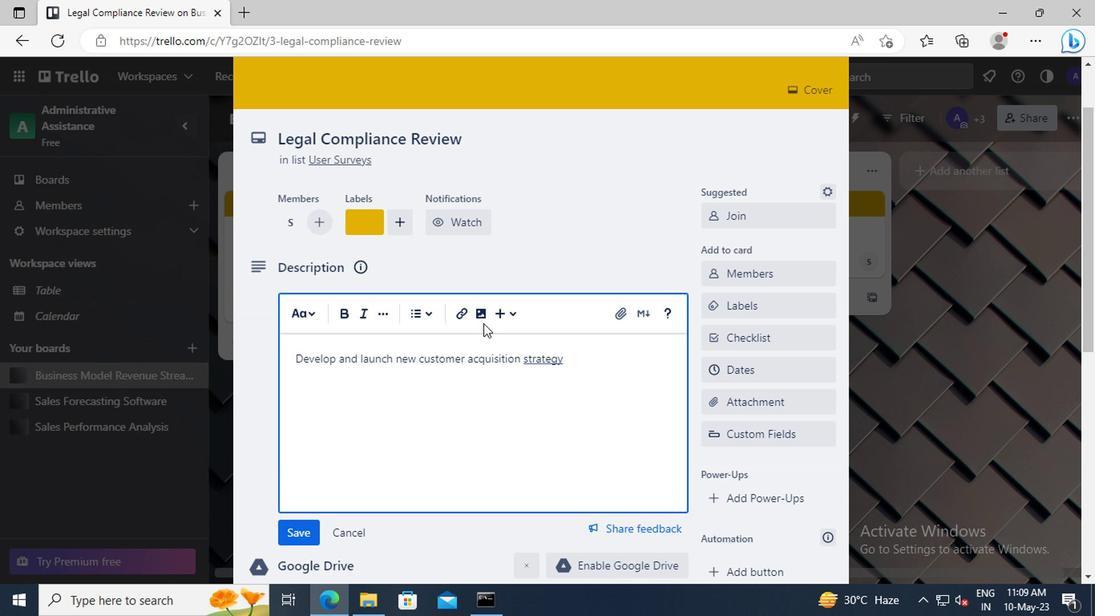 
Action: Mouse scrolled (480, 323) with delta (0, 0)
Screenshot: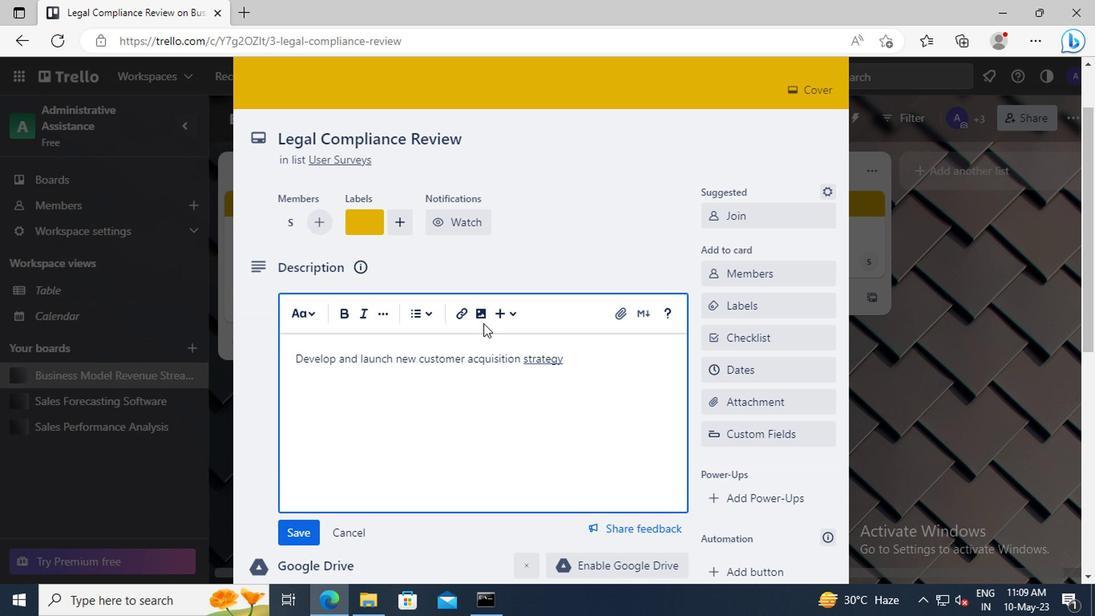 
Action: Mouse moved to (291, 377)
Screenshot: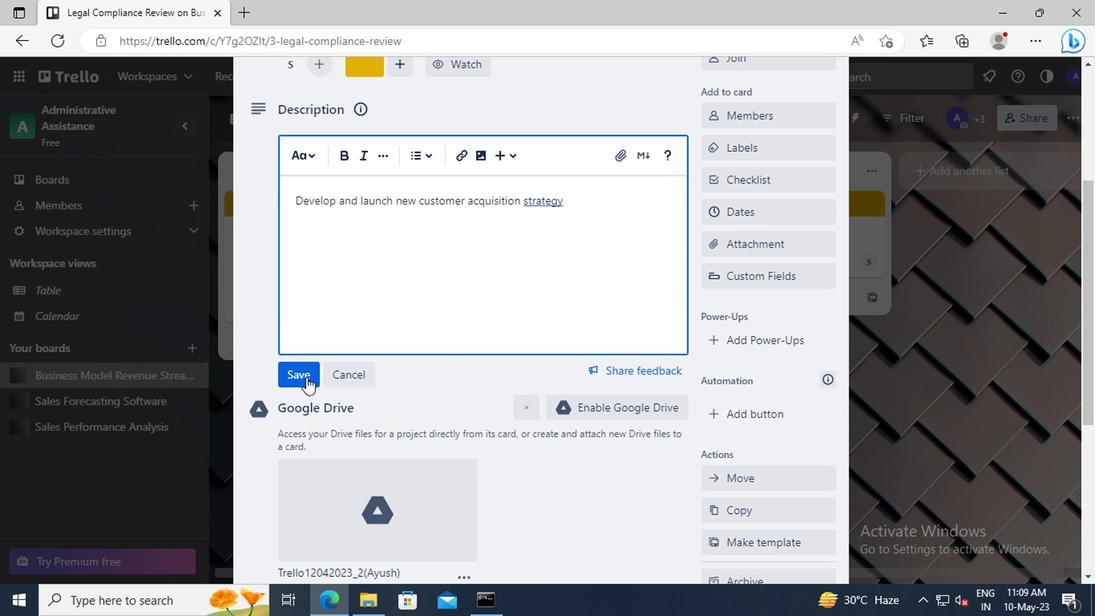 
Action: Mouse pressed left at (291, 377)
Screenshot: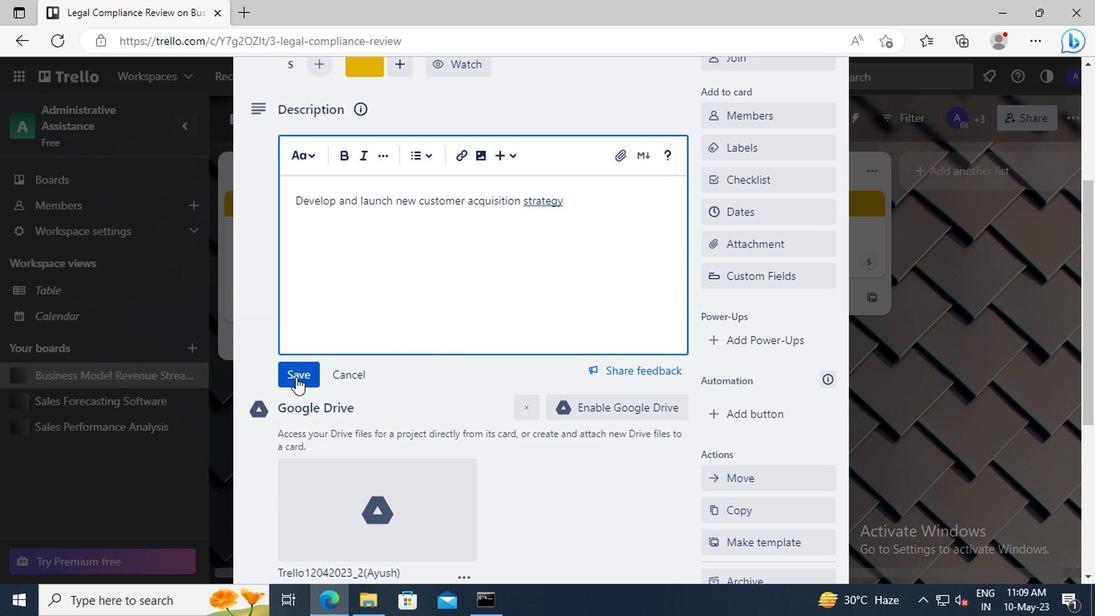 
Action: Mouse scrolled (291, 376) with delta (0, -1)
Screenshot: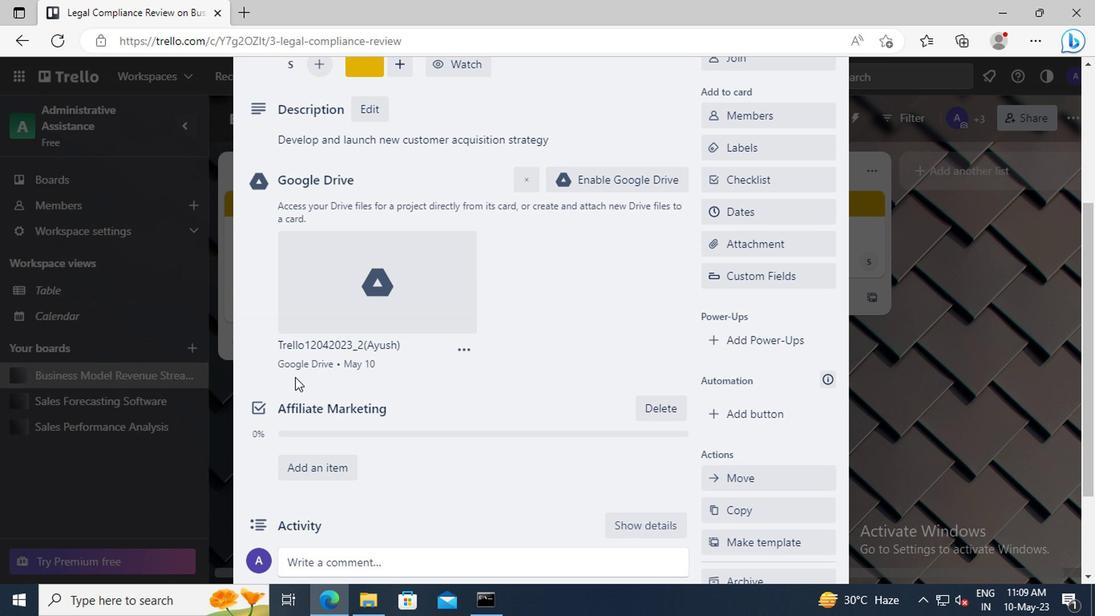 
Action: Mouse scrolled (291, 376) with delta (0, -1)
Screenshot: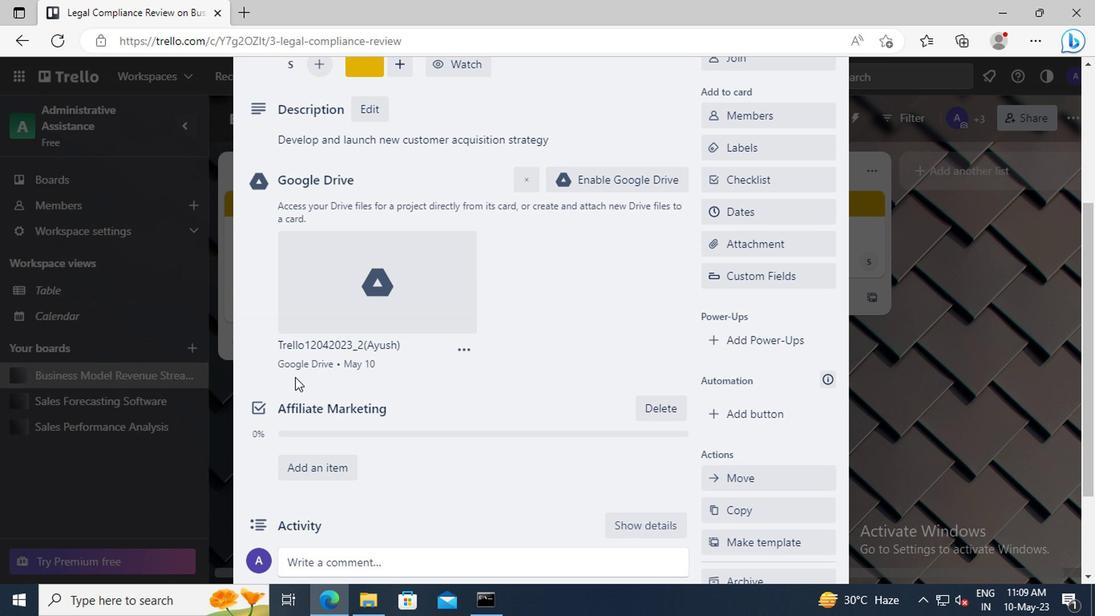 
Action: Mouse moved to (299, 430)
Screenshot: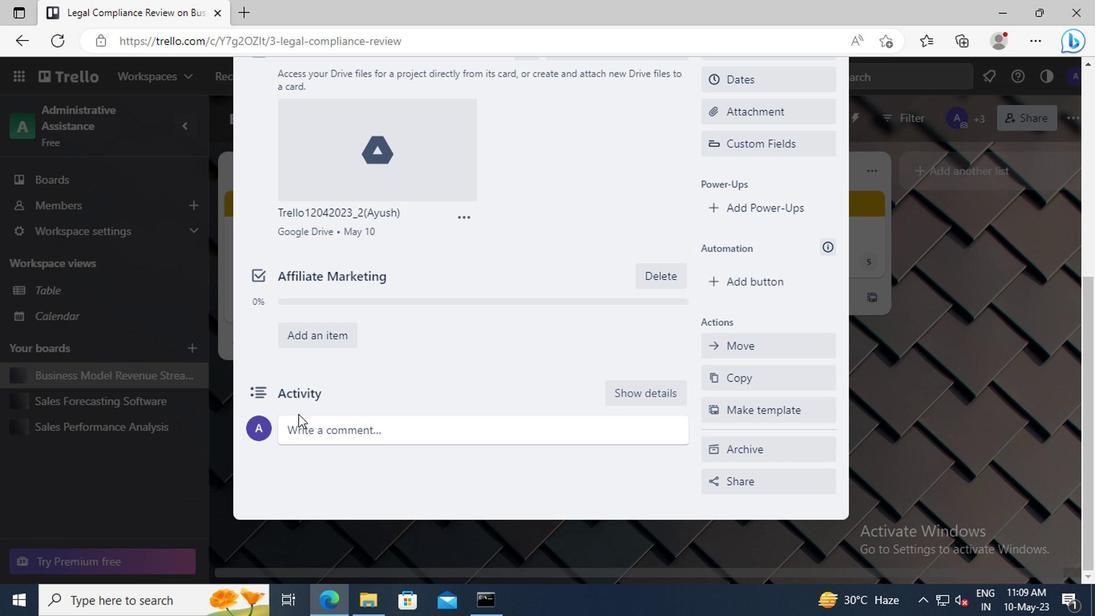 
Action: Mouse pressed left at (299, 430)
Screenshot: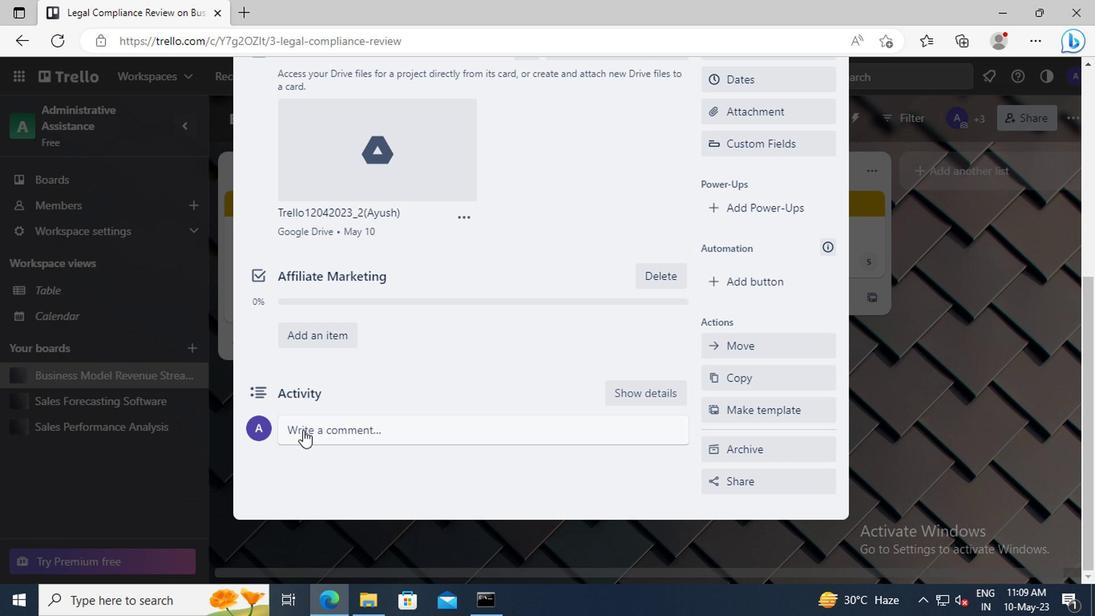 
Action: Key pressed <Key.shift>GIVEN<Key.space>THE<Key.space>POTENTIAL<Key.space>IMPACT<Key.space>OF<Key.space>THIS<Key.space>TASK<Key.space>ON<Key.space>OUR<Key.space>COMPANY<Key.space>SOCIAL<Key.space>RESPONSIBILITY,<Key.space>LET<Key.space>US<Key.space>ENSURE<Key.space>THAT<Key.space>WE<Key.space>APPROACH<Key.space>IT<Key.space>WITH<Key.space>A<Key.space>SENSE<Key.space>OF<Key.space>ETHICAL<Key.space>AWARENESS<Key.space>AND<Key.space>CONSCIOUSNESS.
Screenshot: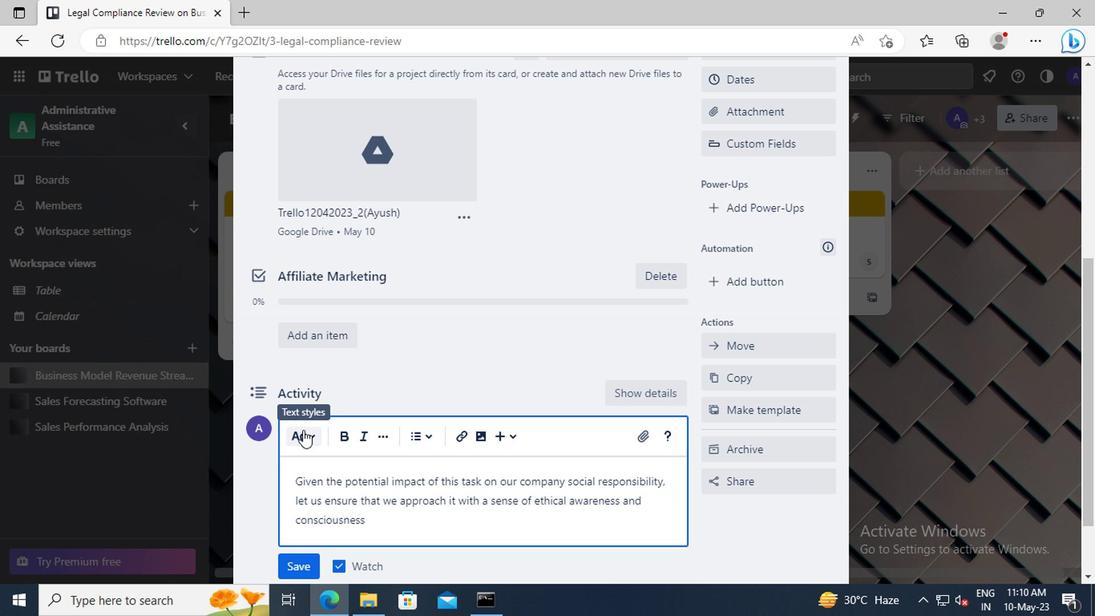 
Action: Mouse scrolled (299, 429) with delta (0, 0)
Screenshot: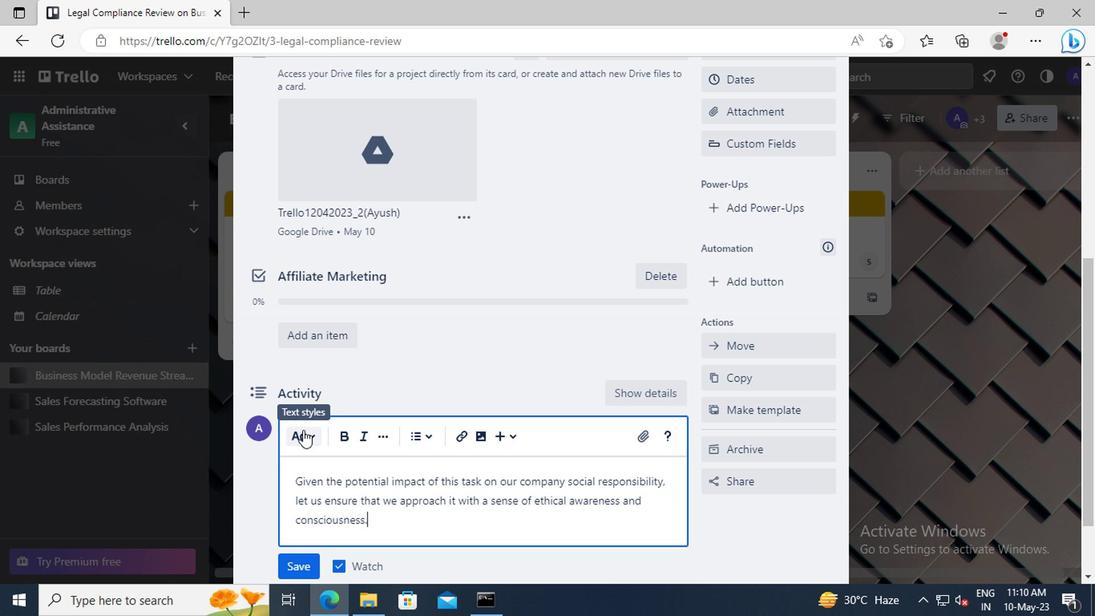 
Action: Mouse moved to (300, 484)
Screenshot: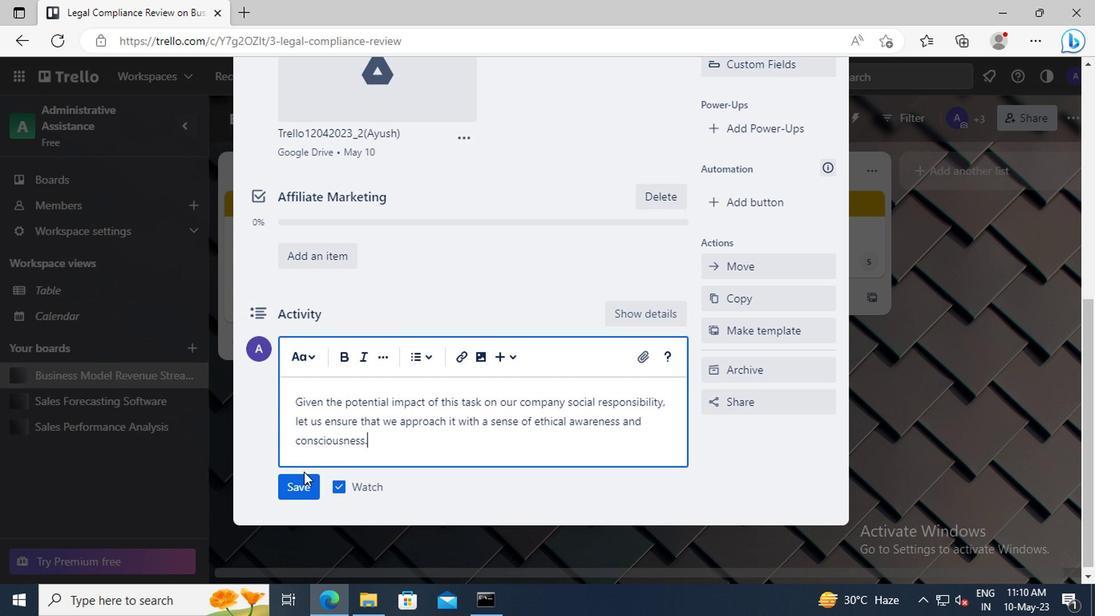 
Action: Mouse pressed left at (300, 484)
Screenshot: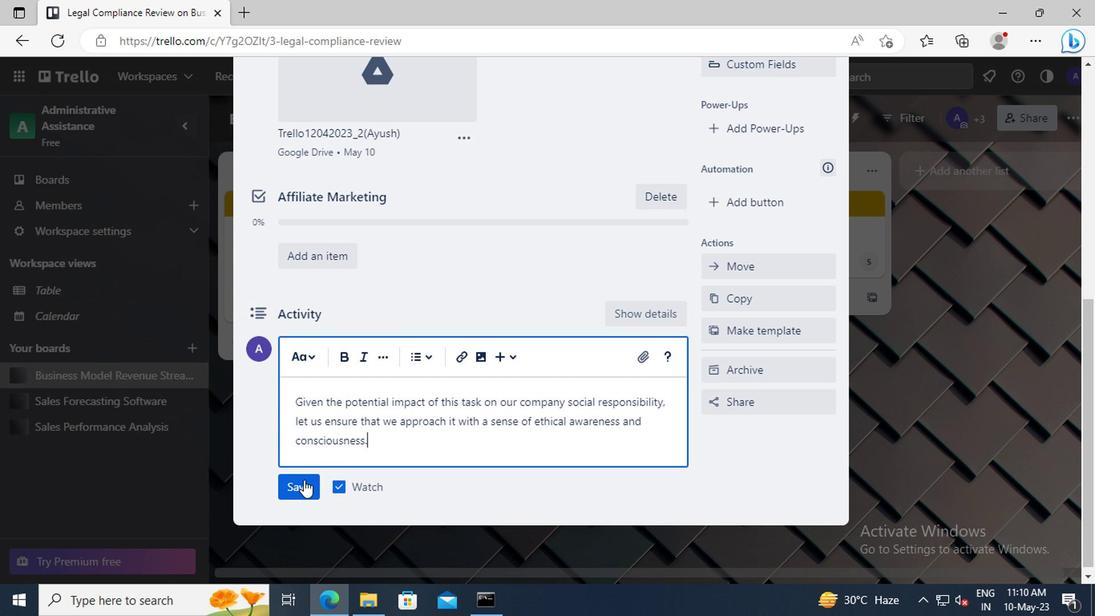 
Action: Mouse moved to (693, 371)
Screenshot: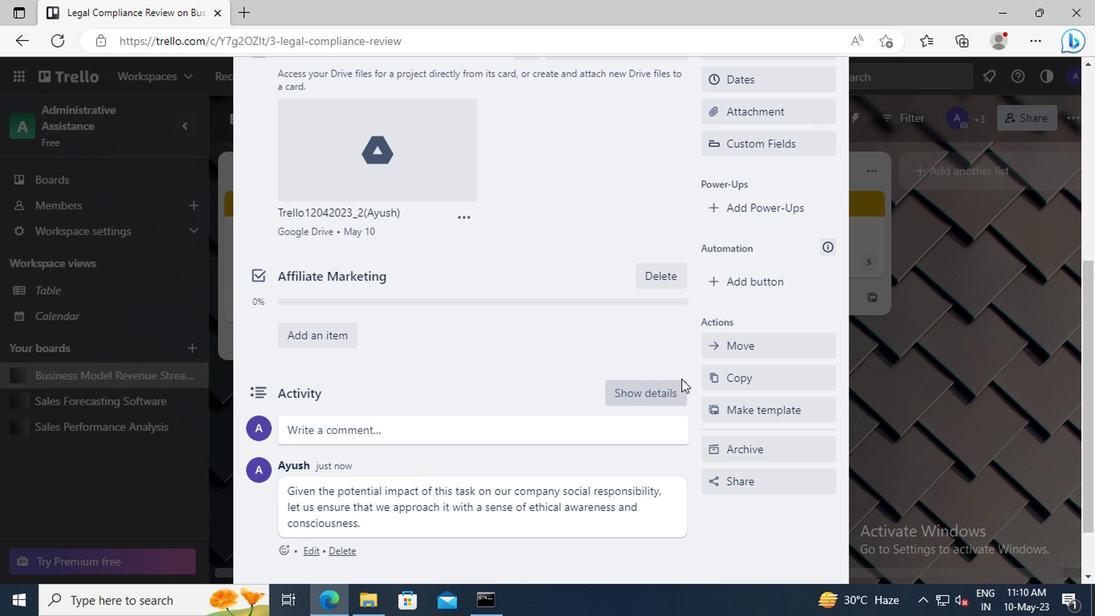
Action: Mouse scrolled (693, 372) with delta (0, 0)
Screenshot: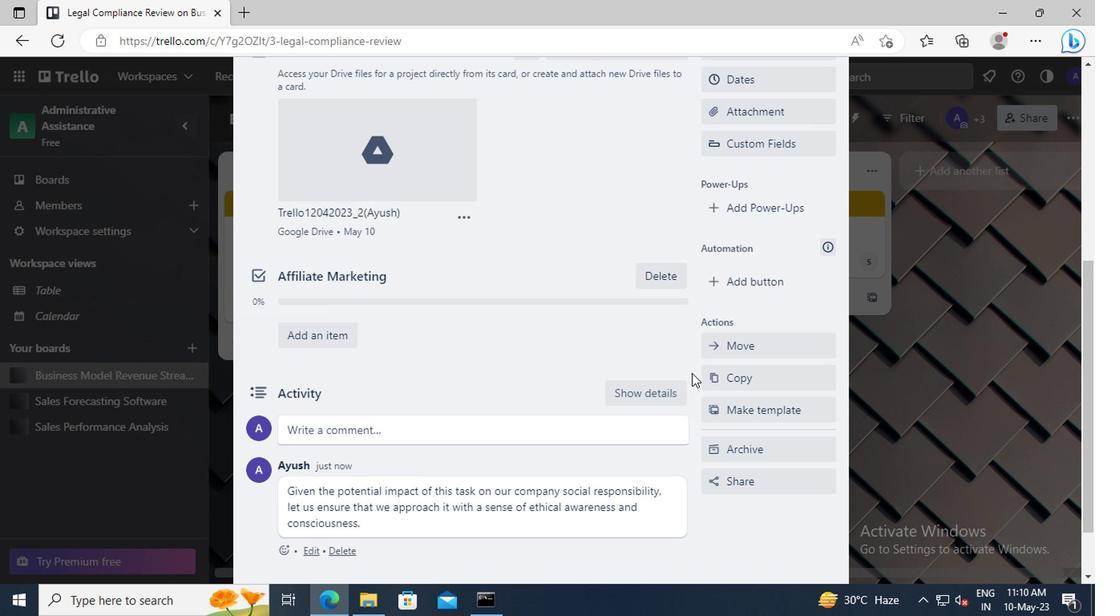 
Action: Mouse scrolled (693, 372) with delta (0, 0)
Screenshot: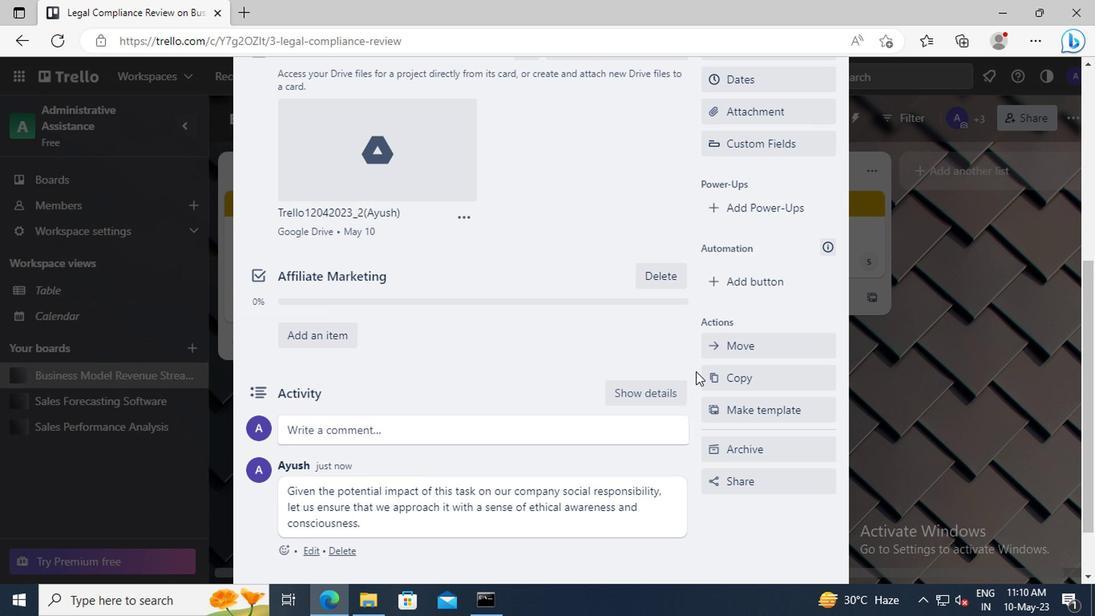
Action: Mouse moved to (743, 237)
Screenshot: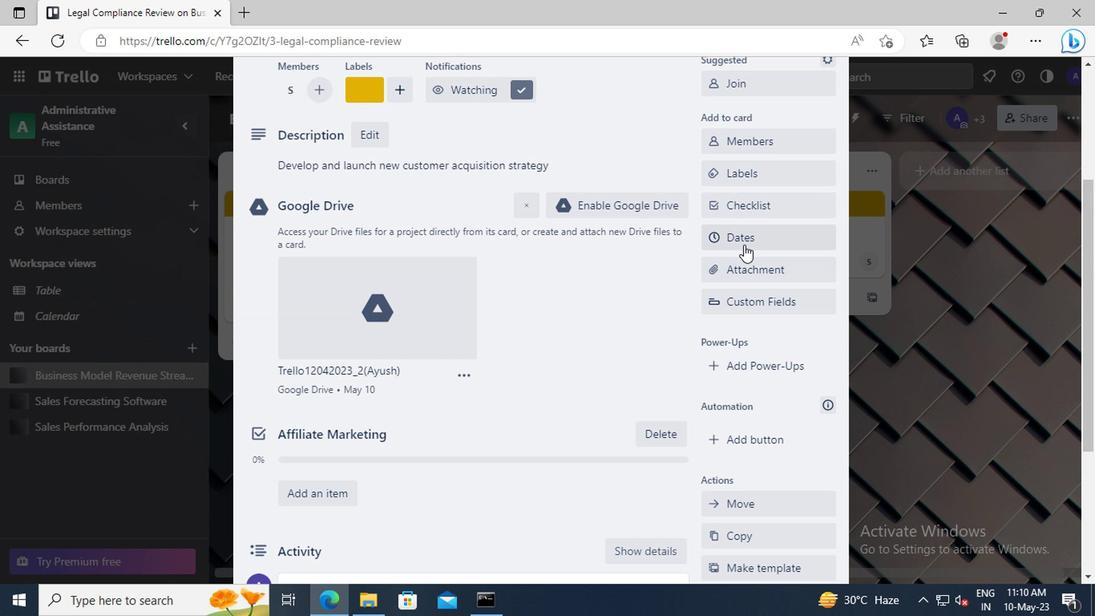 
Action: Mouse pressed left at (743, 237)
Screenshot: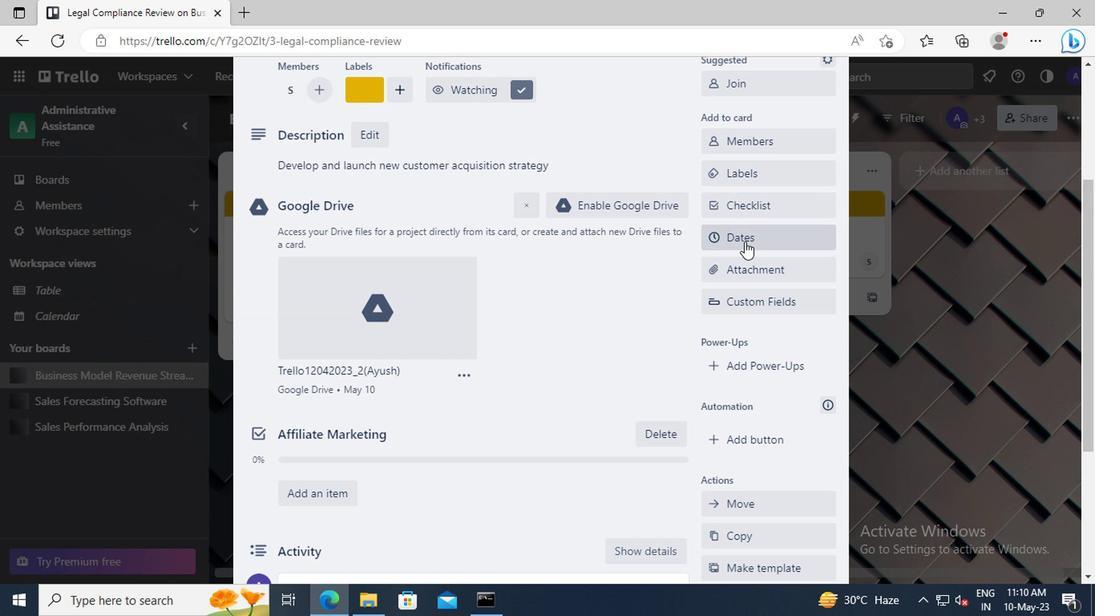 
Action: Mouse moved to (717, 408)
Screenshot: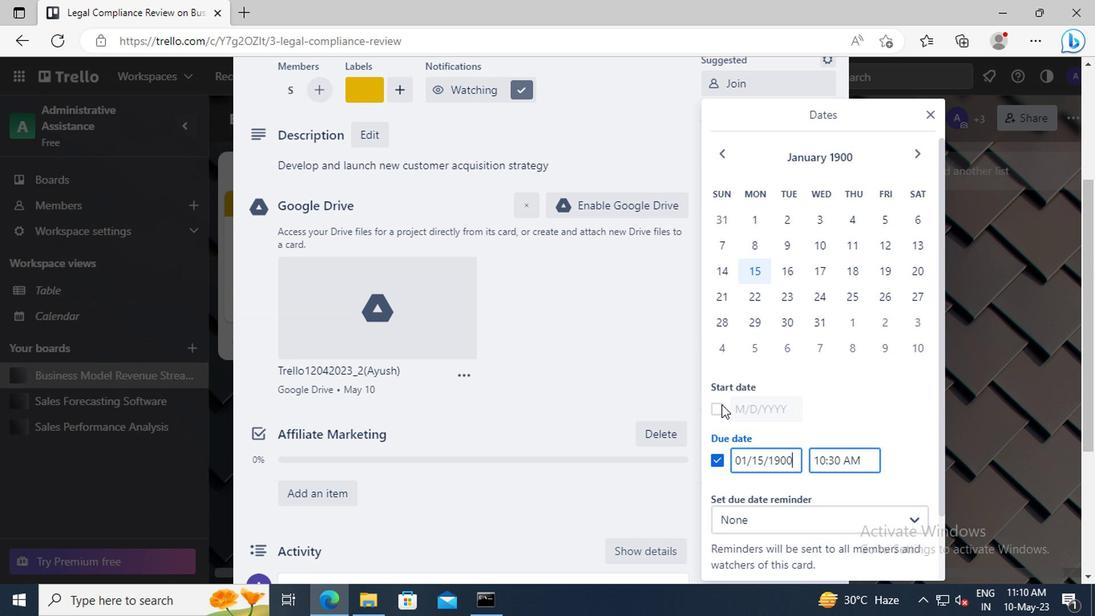 
Action: Mouse pressed left at (717, 408)
Screenshot: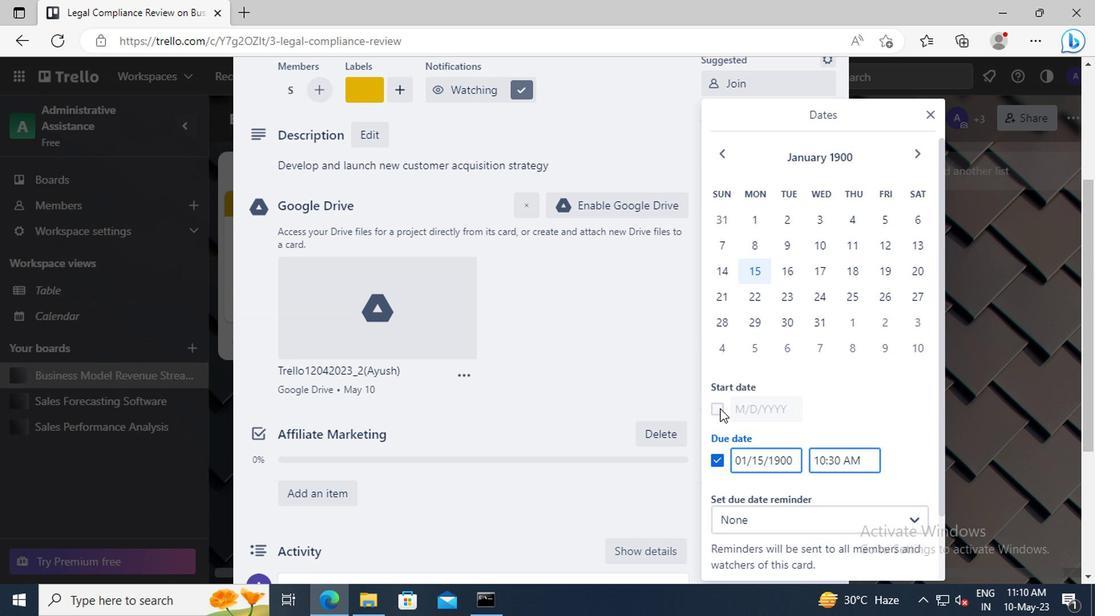 
Action: Mouse moved to (790, 407)
Screenshot: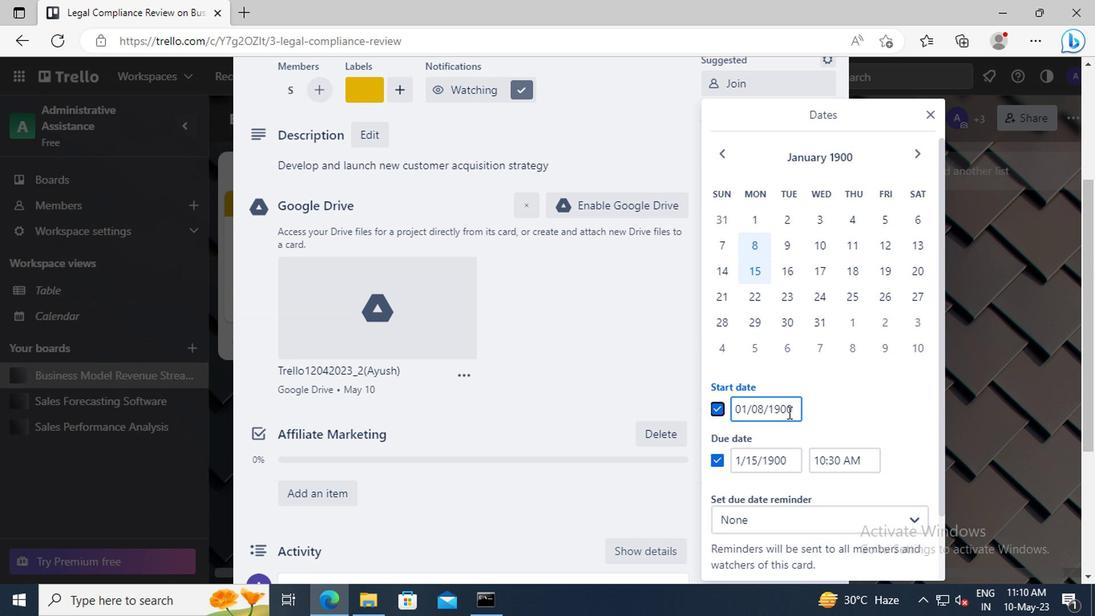 
Action: Mouse pressed left at (790, 407)
Screenshot: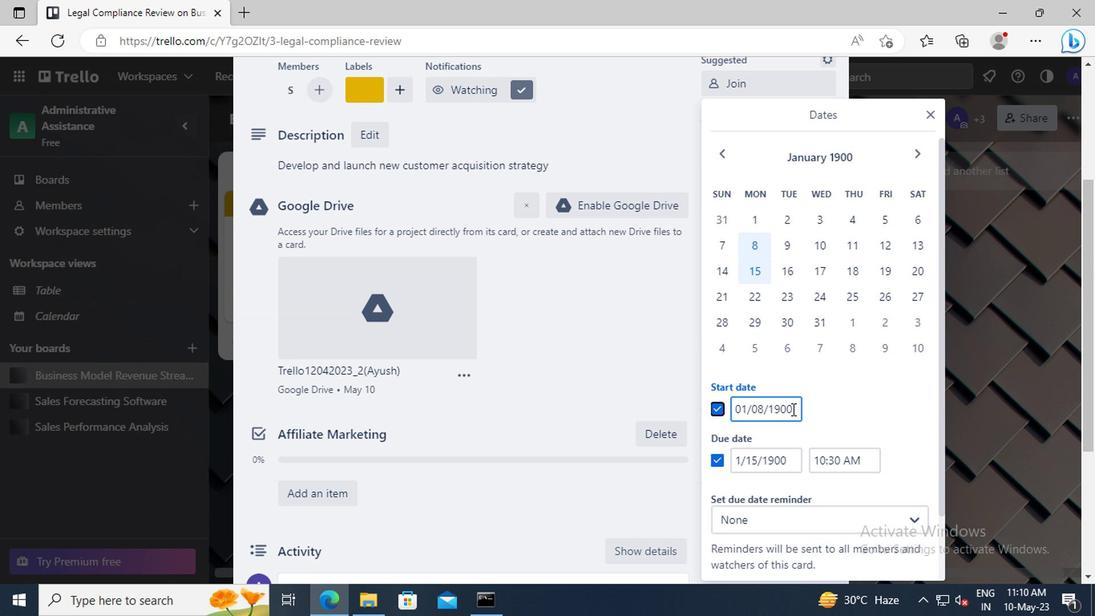 
Action: Key pressed <Key.left><Key.left><Key.left><Key.left><Key.left><Key.backspace>9
Screenshot: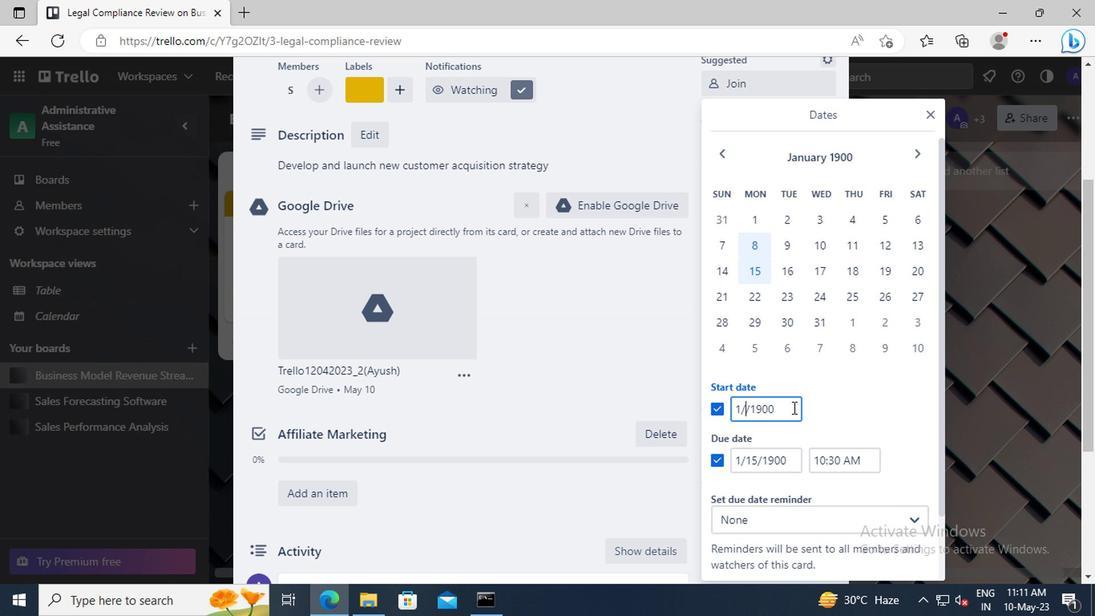 
Action: Mouse moved to (792, 460)
Screenshot: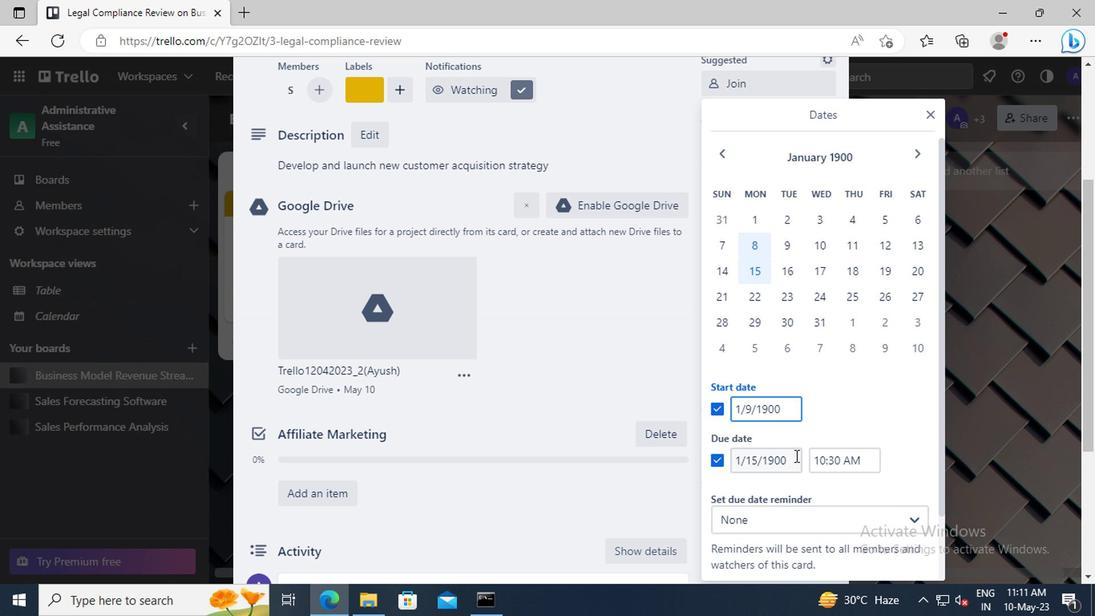 
Action: Mouse pressed left at (792, 460)
Screenshot: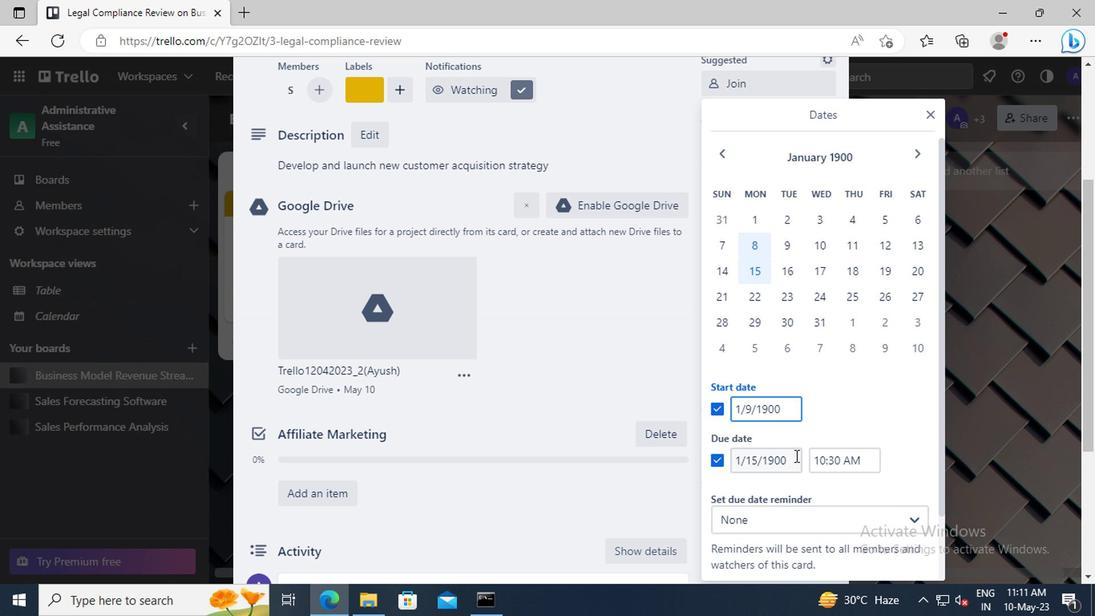 
Action: Key pressed <Key.left><Key.left><Key.left><Key.left><Key.left><Key.backspace><Key.backspace>16
Screenshot: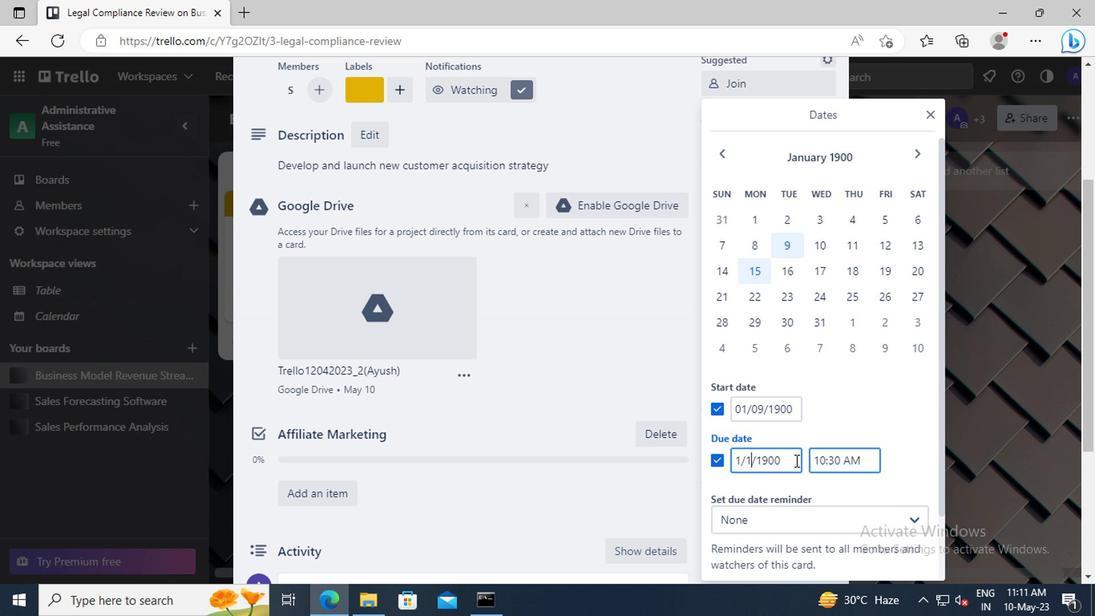 
Action: Mouse scrolled (792, 459) with delta (0, 0)
Screenshot: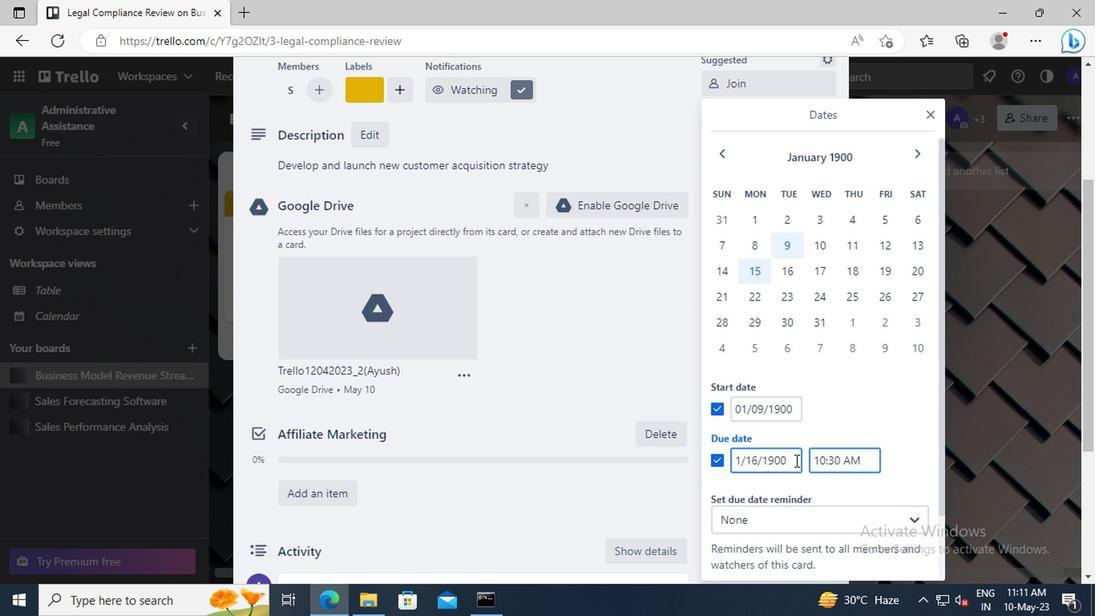 
Action: Mouse scrolled (792, 459) with delta (0, 0)
Screenshot: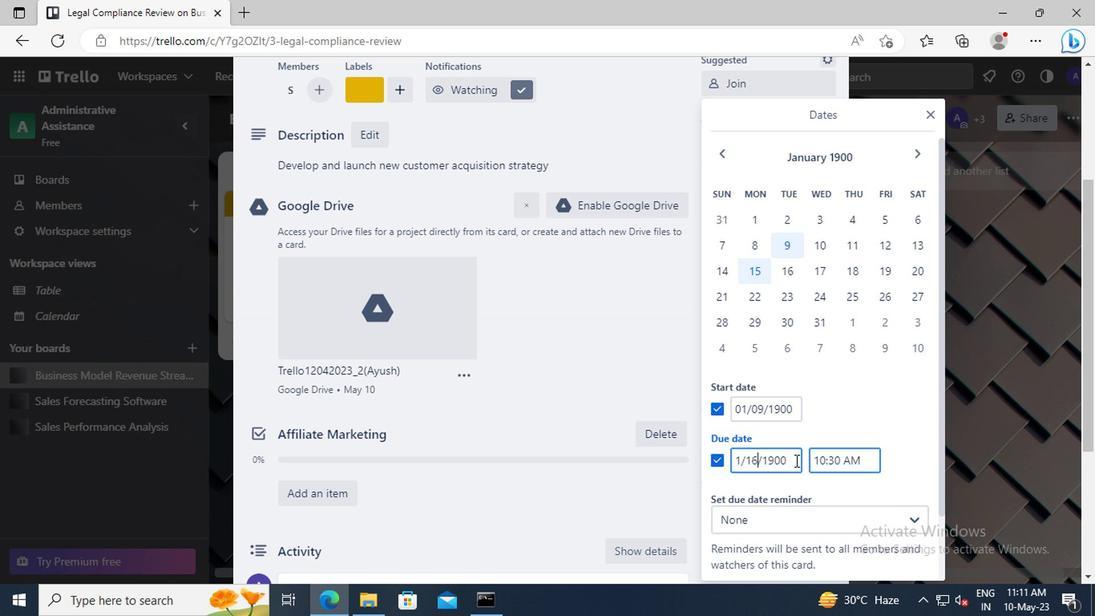 
Action: Mouse moved to (804, 516)
Screenshot: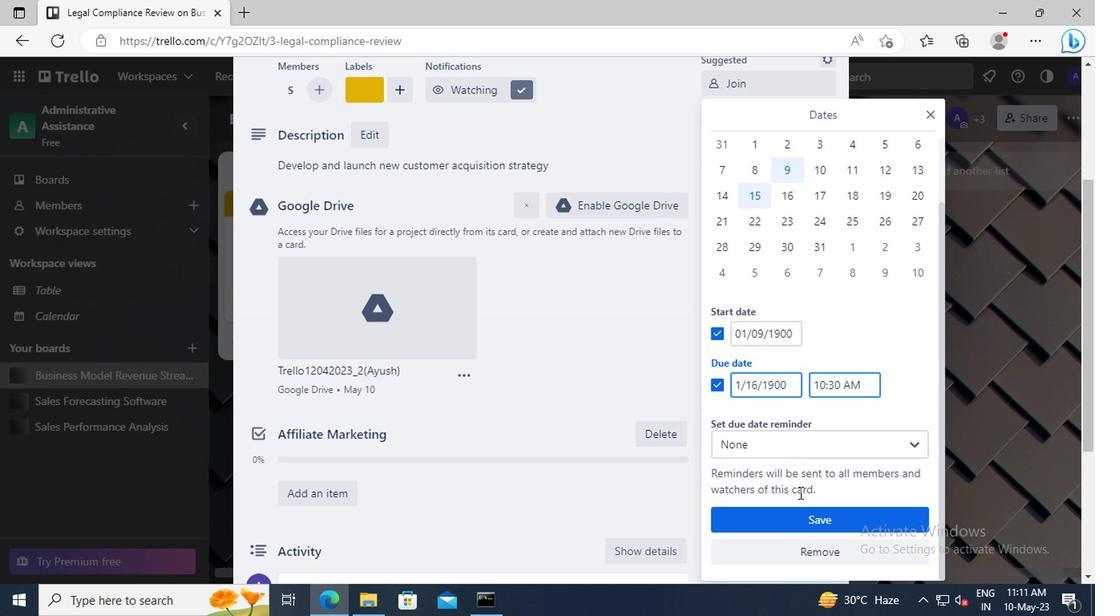 
Action: Mouse pressed left at (804, 516)
Screenshot: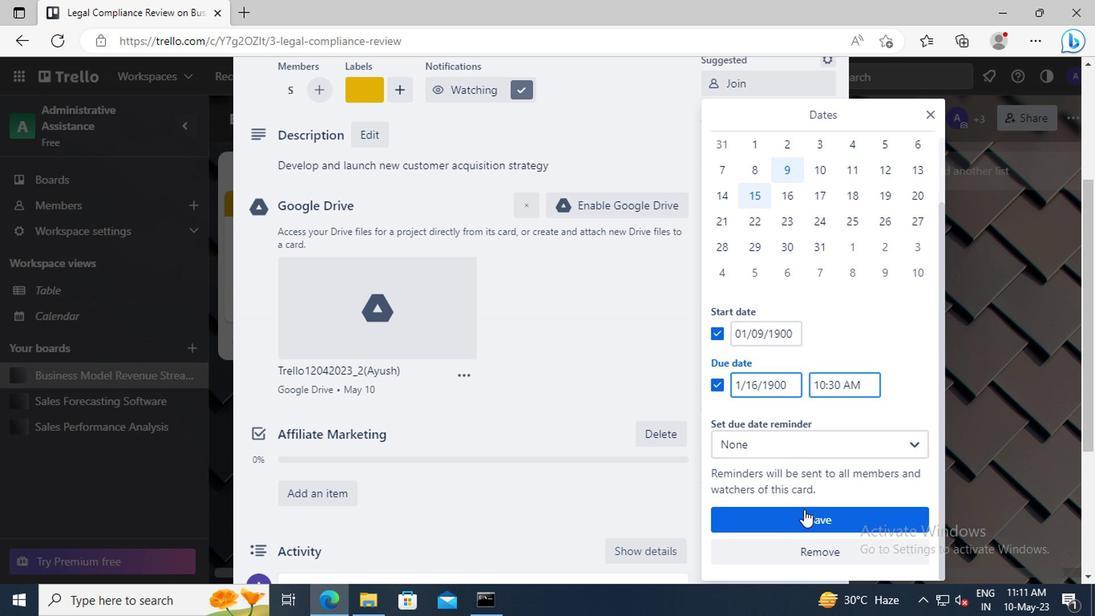 
